 Task: Find connections with filter location Valença do Piauí with filter topic #Jobinterviewswith filter profile language English with filter current company Chemical Engineering Blog with filter school Dev Bhoomi Group of Institutions, Dehradun with filter industry Wood Product Manufacturing with filter service category Headshot Photography with filter keywords title Chief Robot Whisperer
Action: Mouse moved to (248, 339)
Screenshot: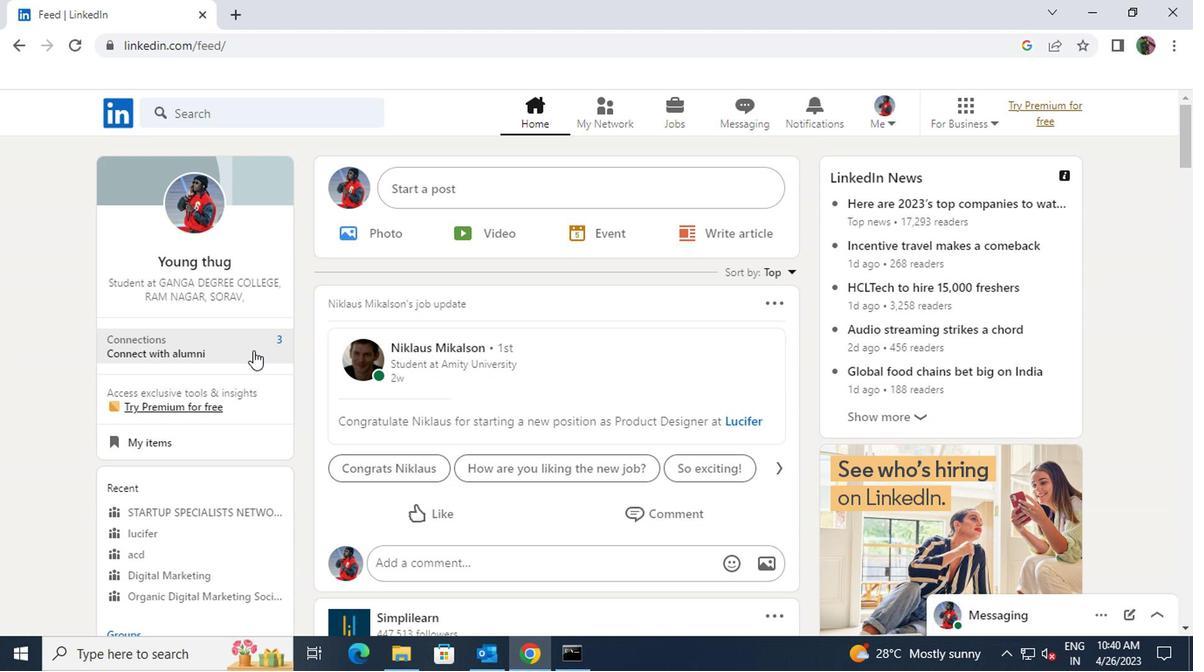 
Action: Mouse pressed left at (248, 339)
Screenshot: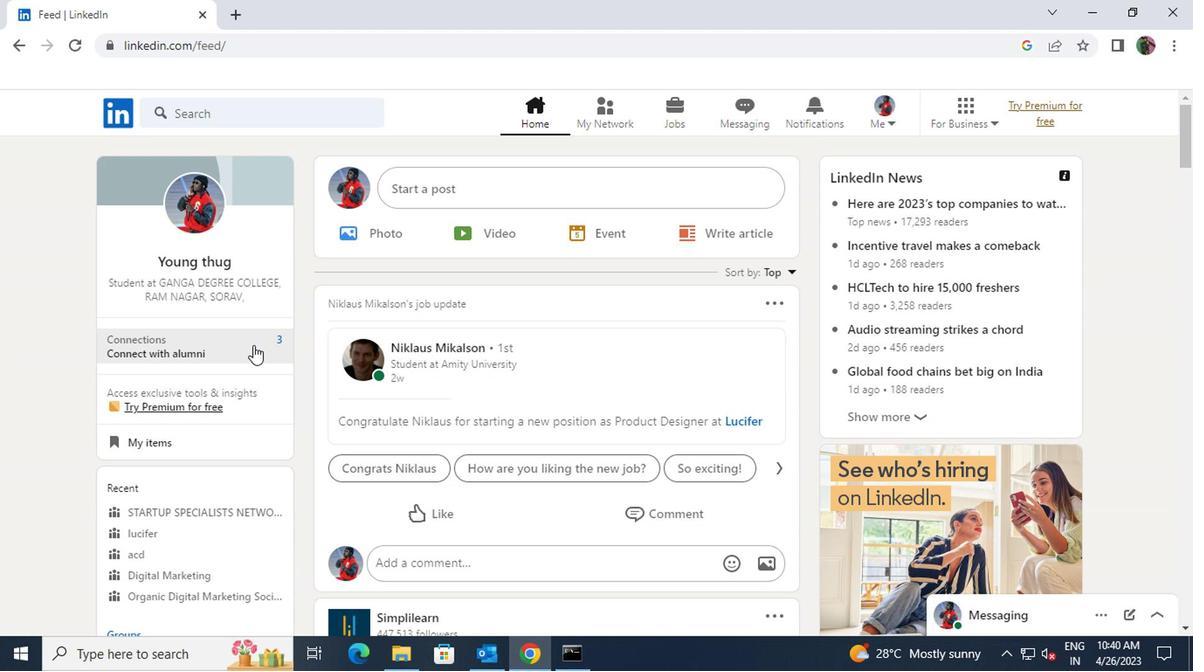 
Action: Mouse moved to (292, 214)
Screenshot: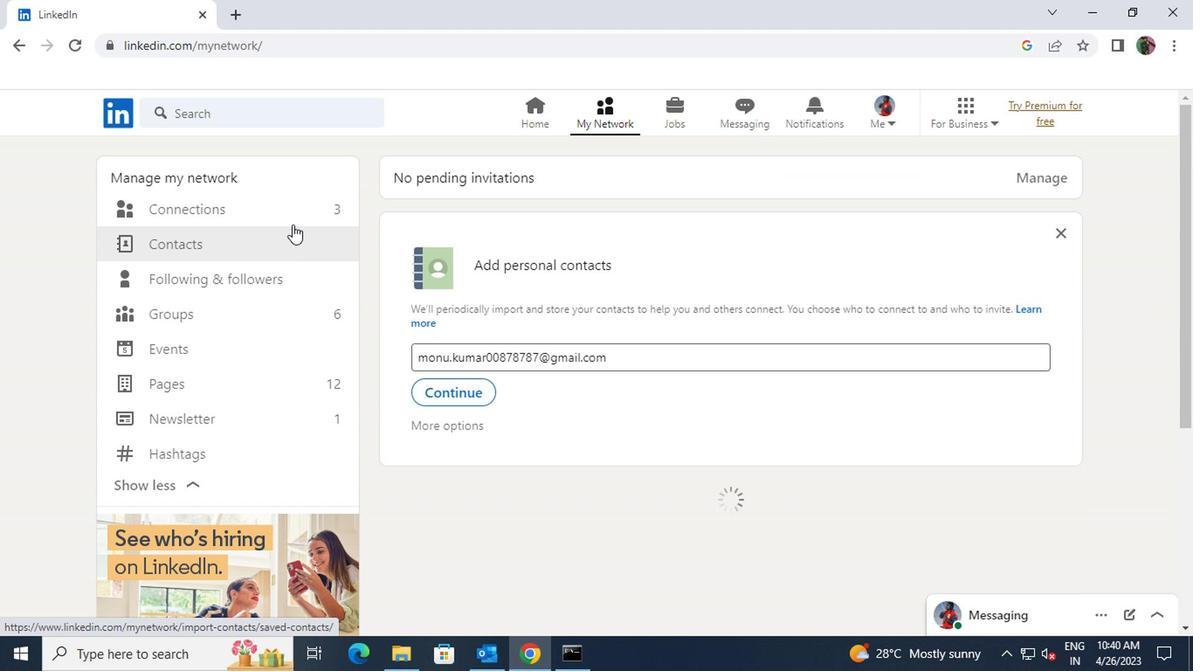 
Action: Mouse pressed left at (292, 214)
Screenshot: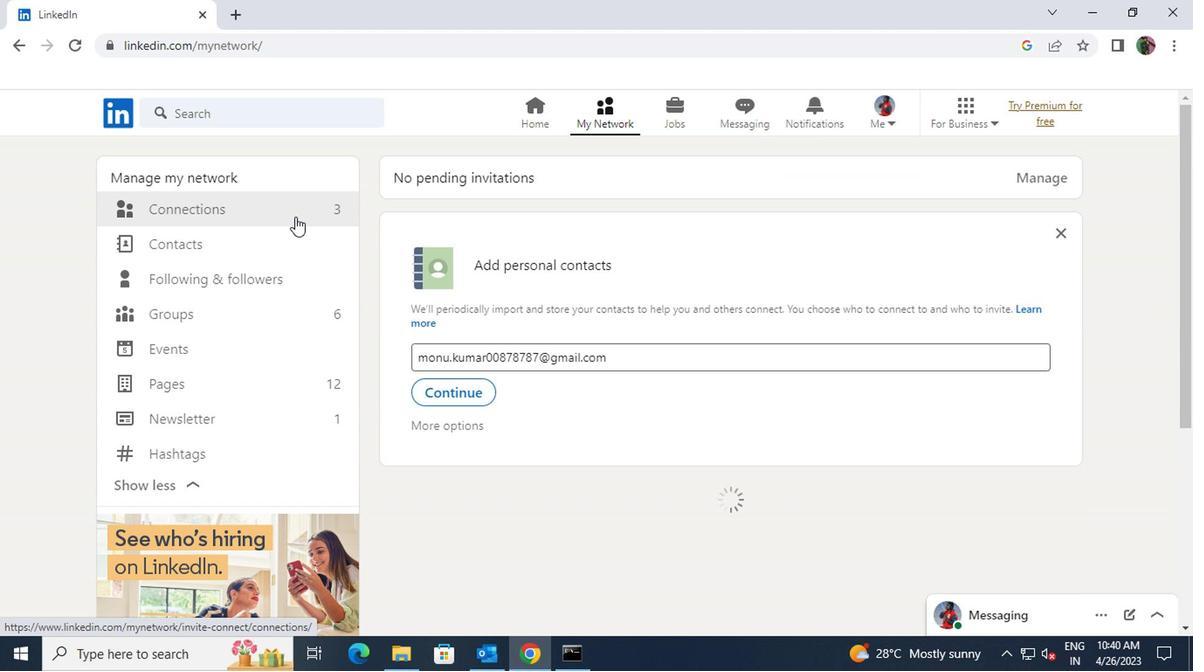 
Action: Mouse moved to (713, 215)
Screenshot: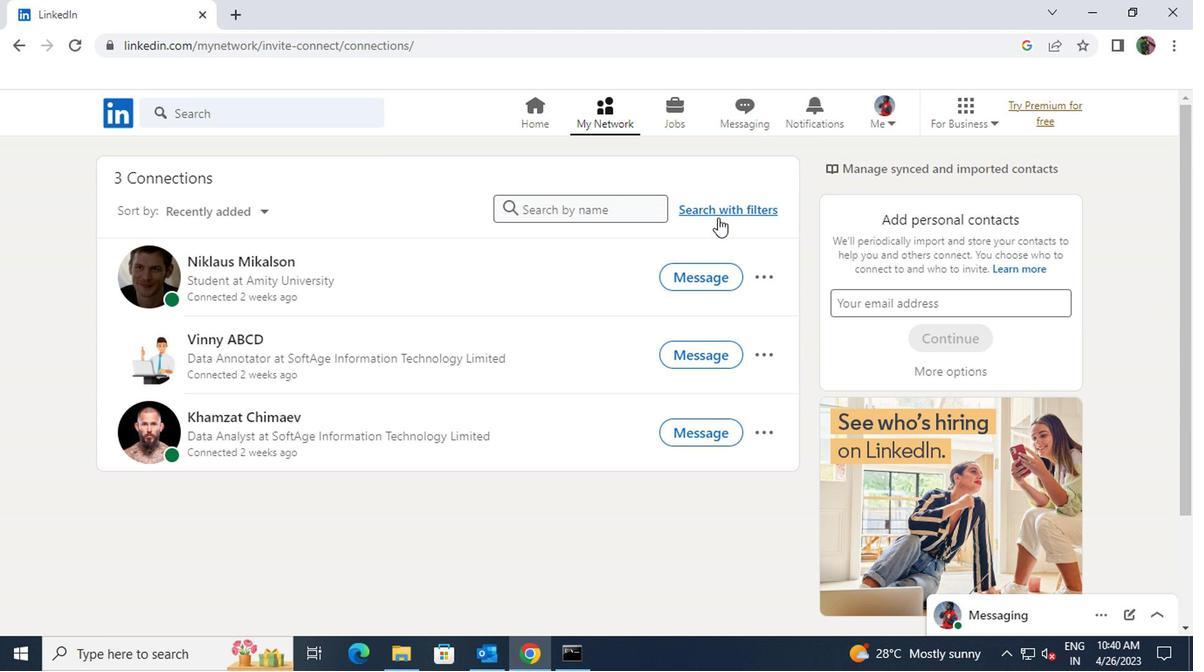 
Action: Mouse pressed left at (713, 215)
Screenshot: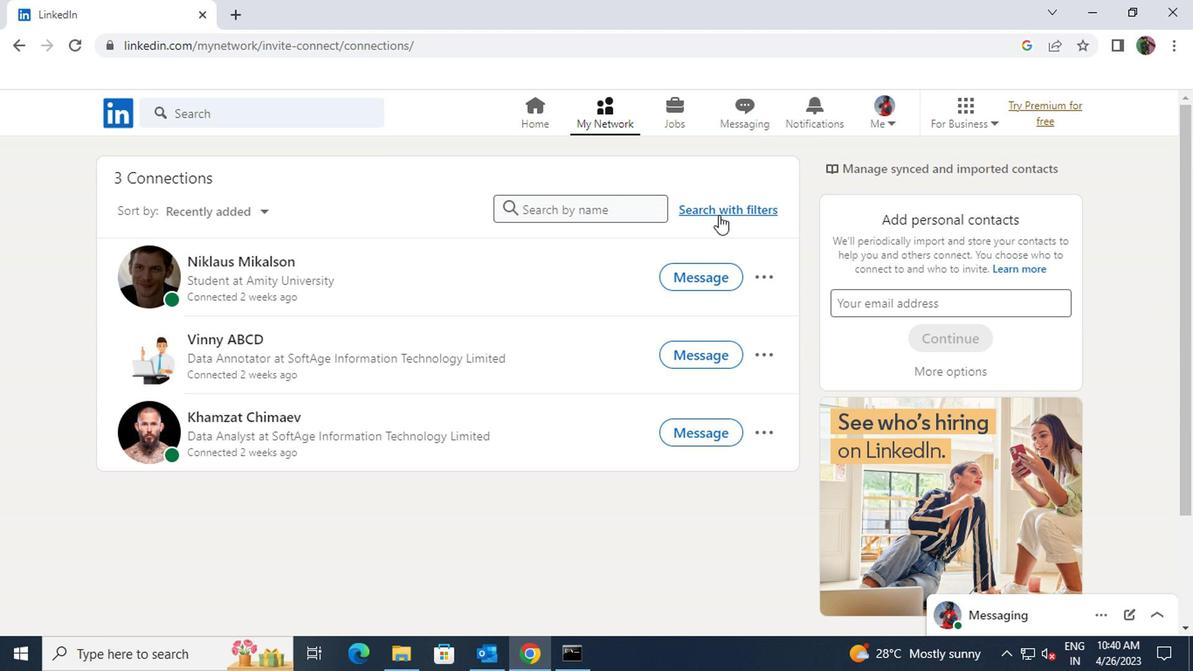 
Action: Mouse moved to (644, 167)
Screenshot: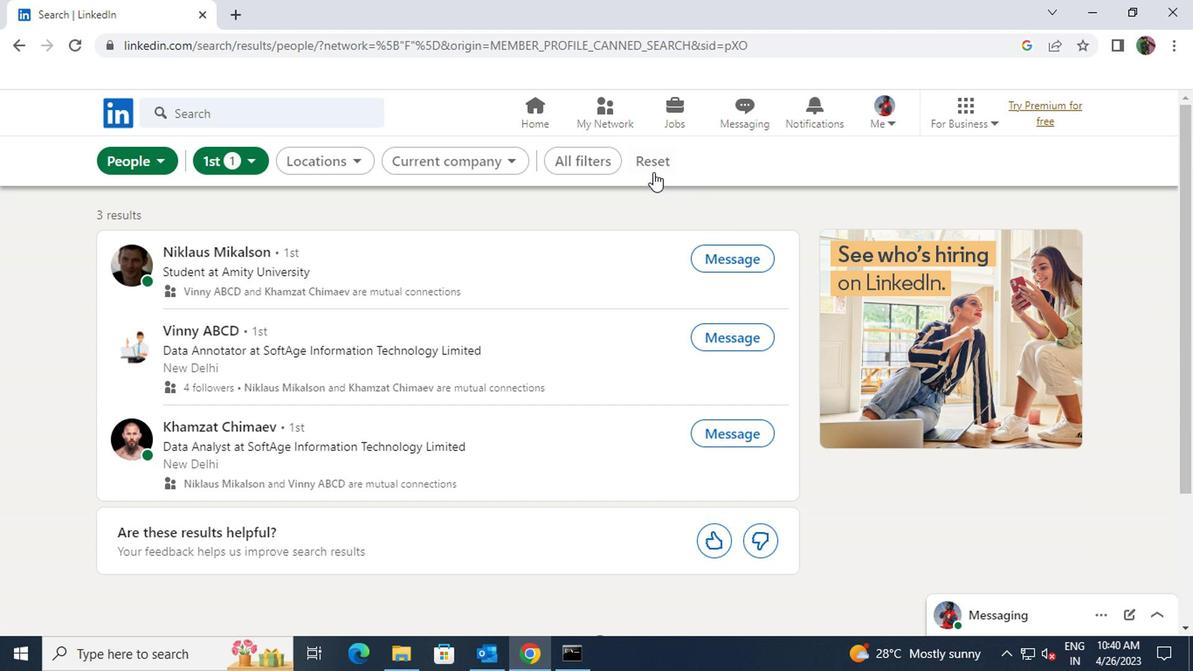 
Action: Mouse pressed left at (644, 167)
Screenshot: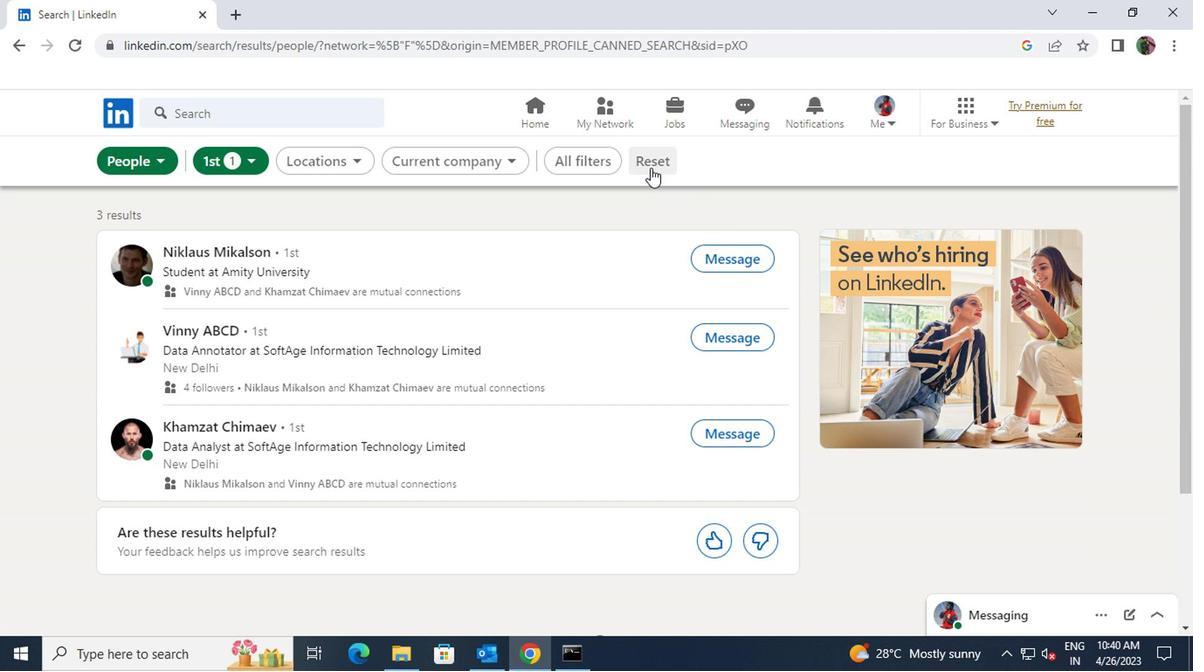 
Action: Mouse pressed left at (644, 167)
Screenshot: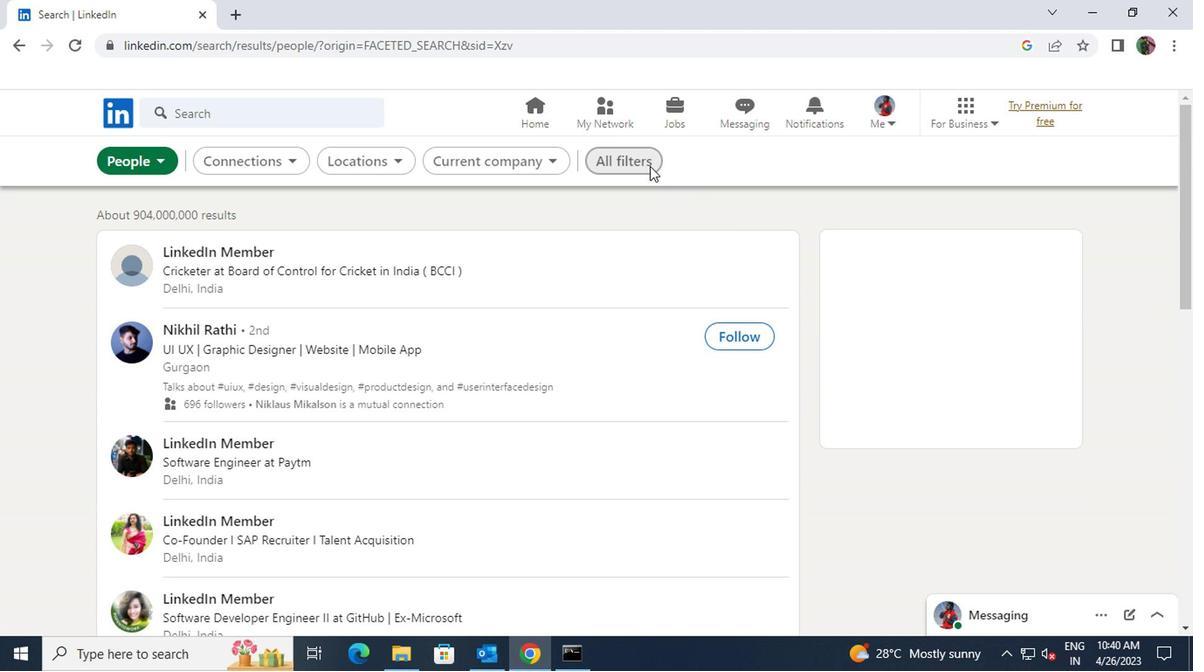 
Action: Mouse moved to (766, 333)
Screenshot: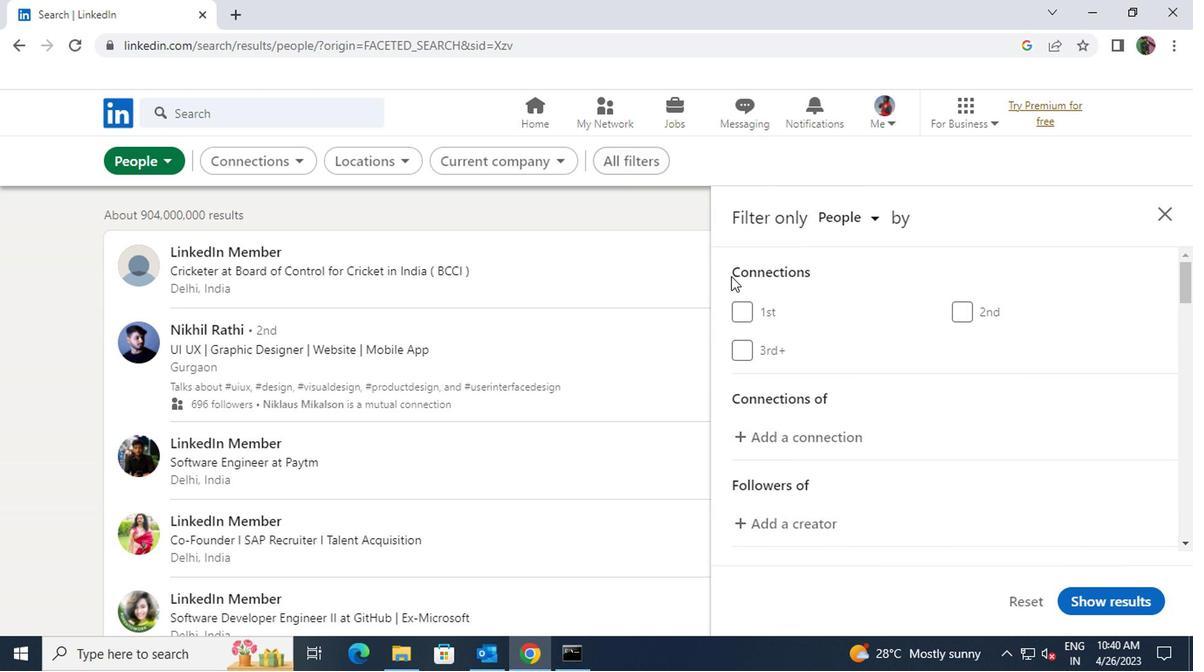 
Action: Mouse scrolled (766, 333) with delta (0, 0)
Screenshot: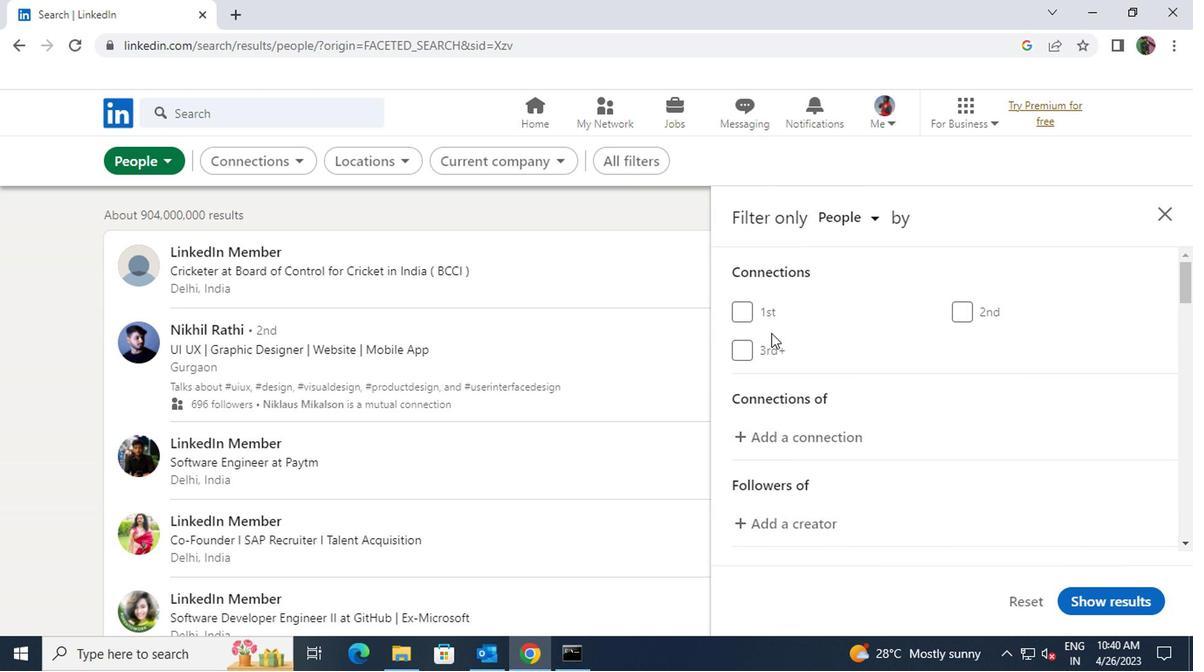 
Action: Mouse scrolled (766, 333) with delta (0, 0)
Screenshot: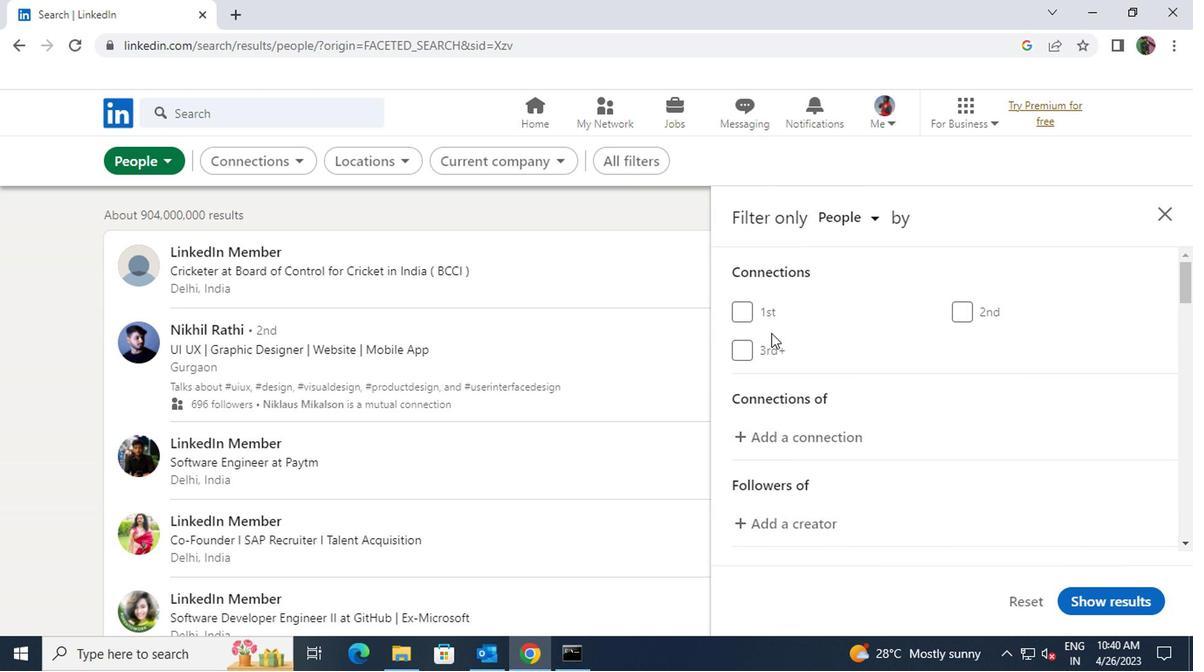 
Action: Mouse scrolled (766, 333) with delta (0, 0)
Screenshot: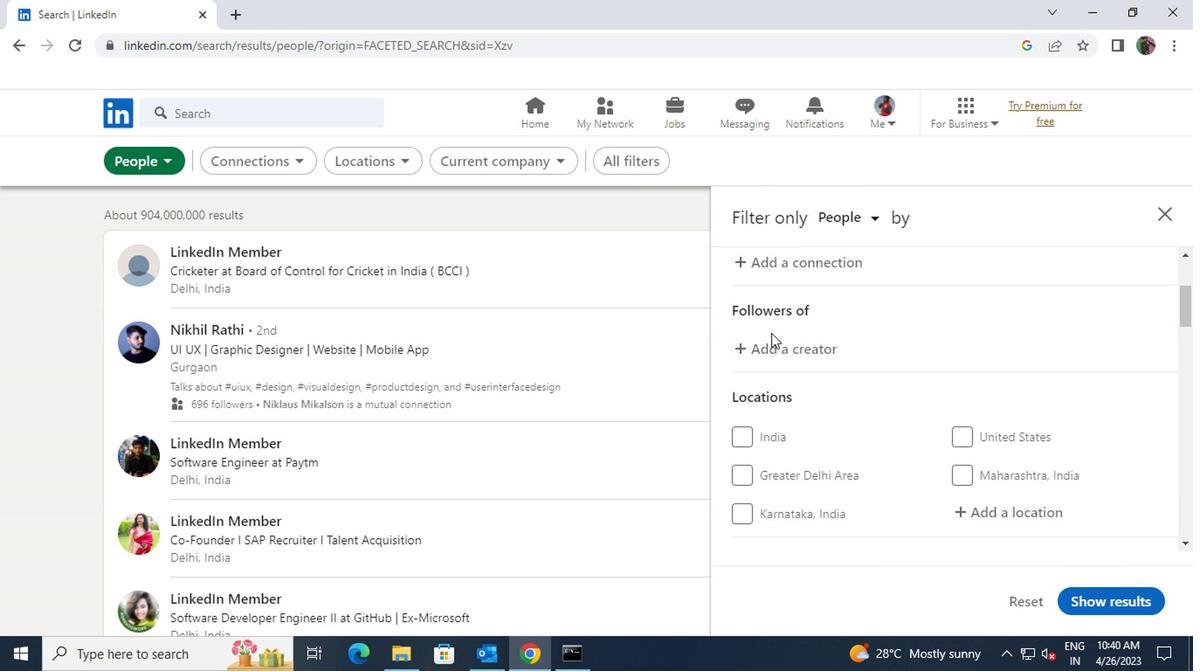 
Action: Mouse scrolled (766, 333) with delta (0, 0)
Screenshot: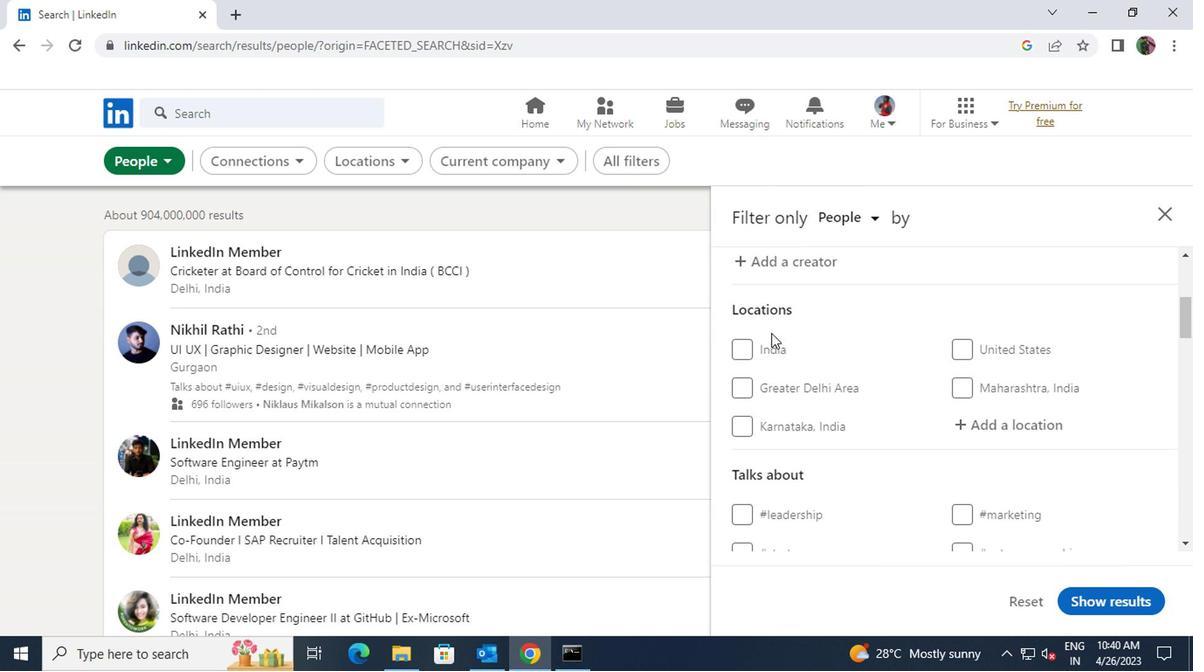 
Action: Mouse moved to (984, 338)
Screenshot: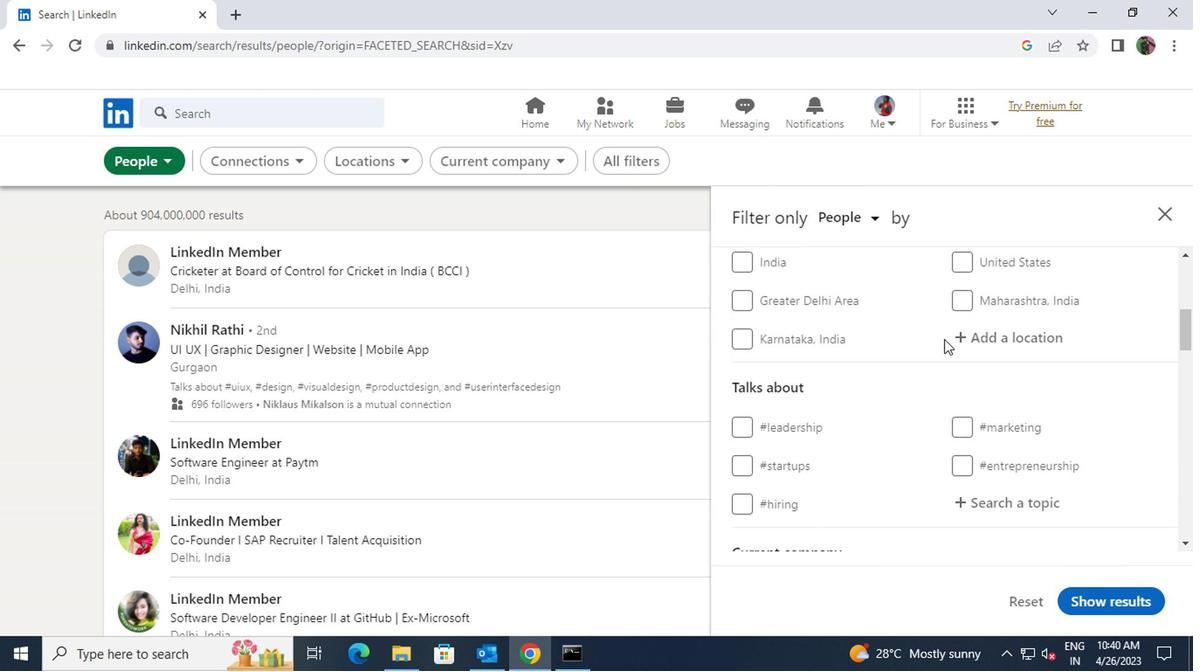 
Action: Mouse pressed left at (984, 338)
Screenshot: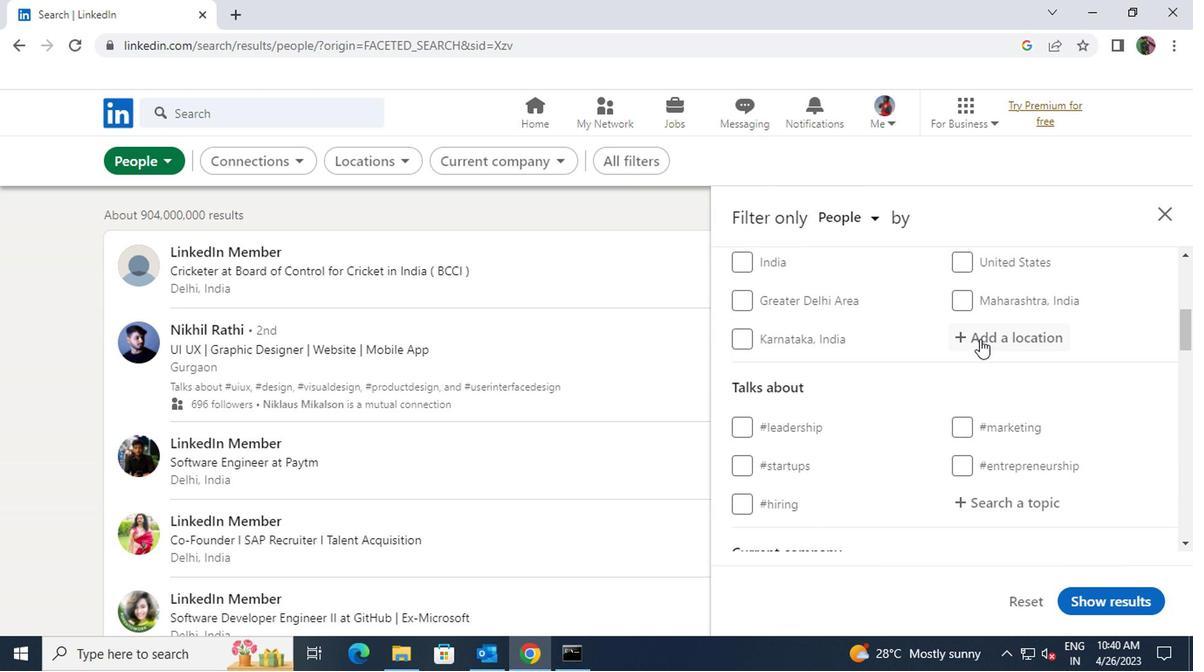 
Action: Mouse moved to (984, 337)
Screenshot: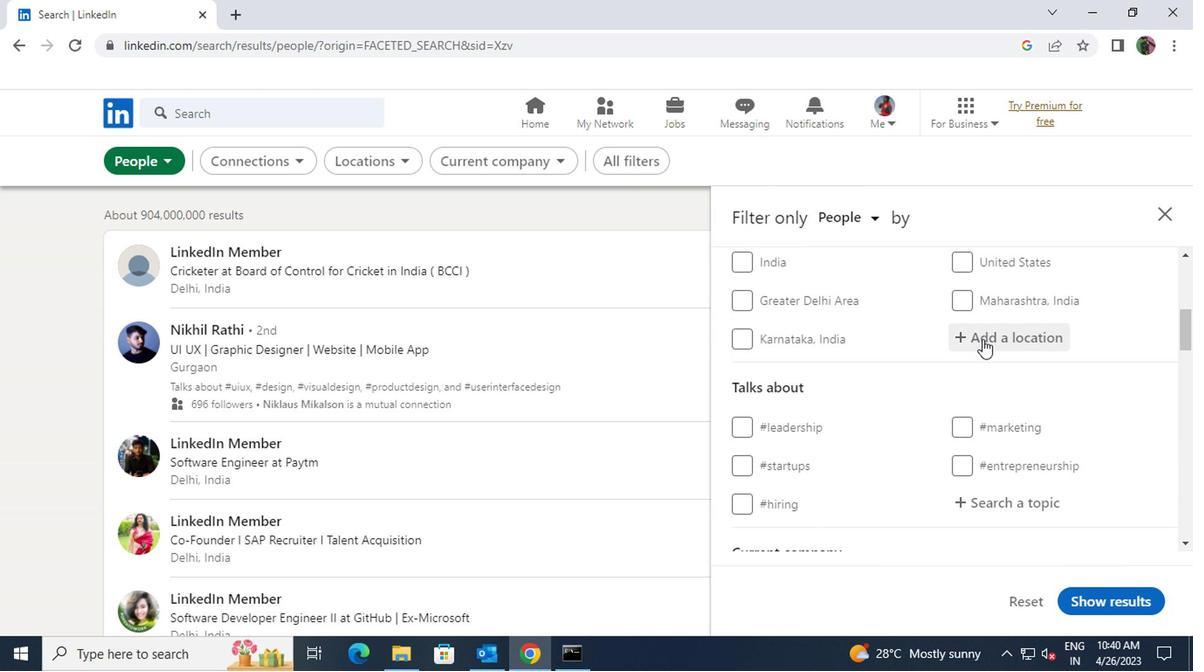 
Action: Key pressed <Key.shift>VALENCA<Key.space>DO
Screenshot: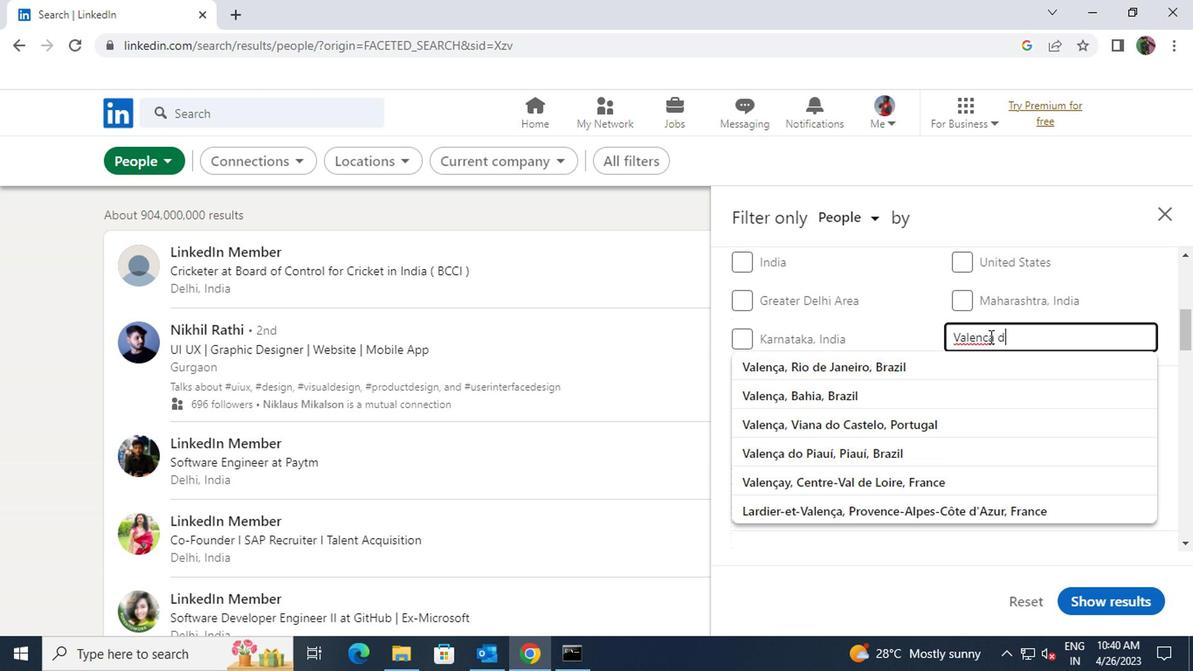 
Action: Mouse moved to (931, 390)
Screenshot: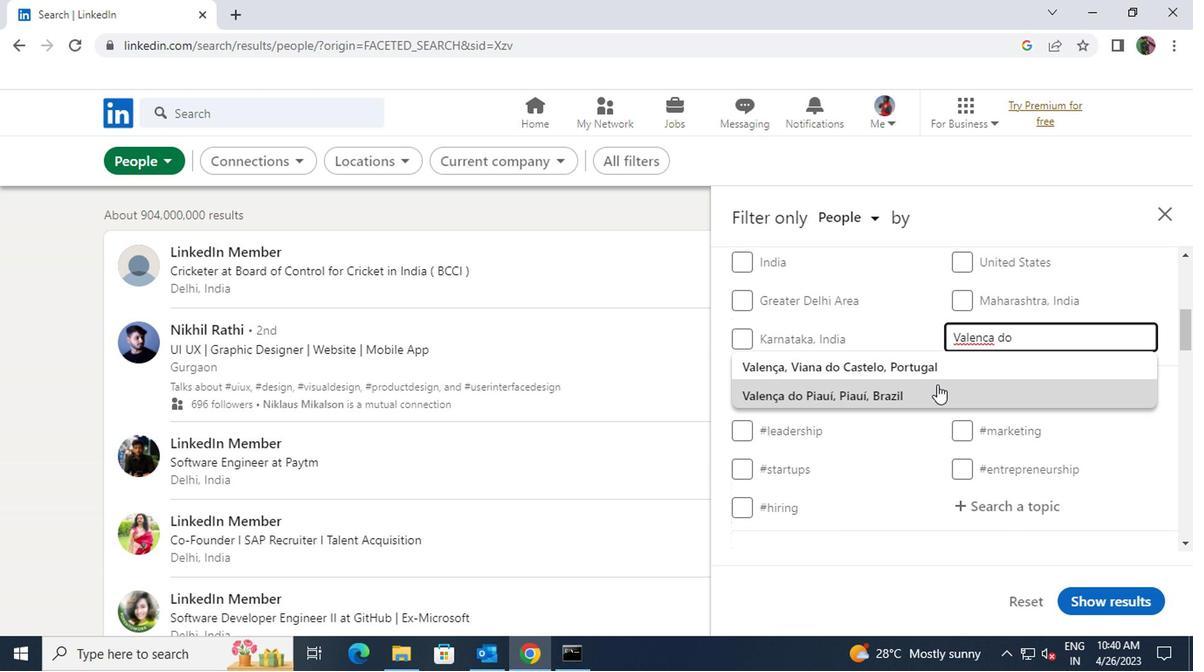 
Action: Mouse pressed left at (931, 390)
Screenshot: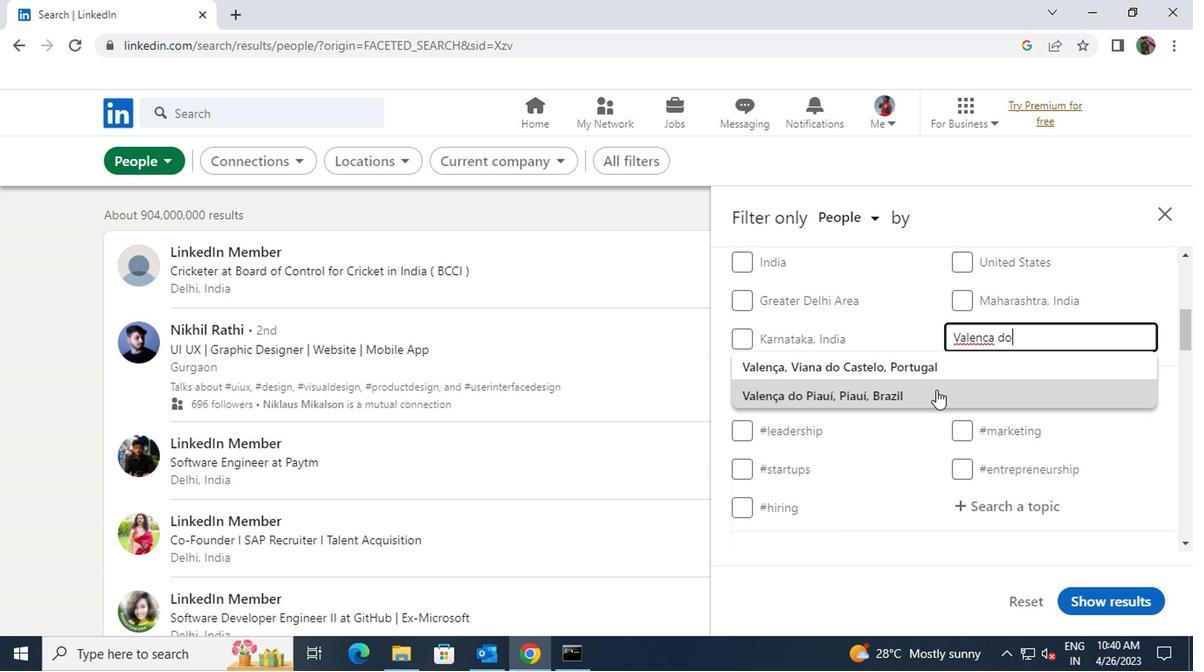 
Action: Mouse scrolled (931, 389) with delta (0, 0)
Screenshot: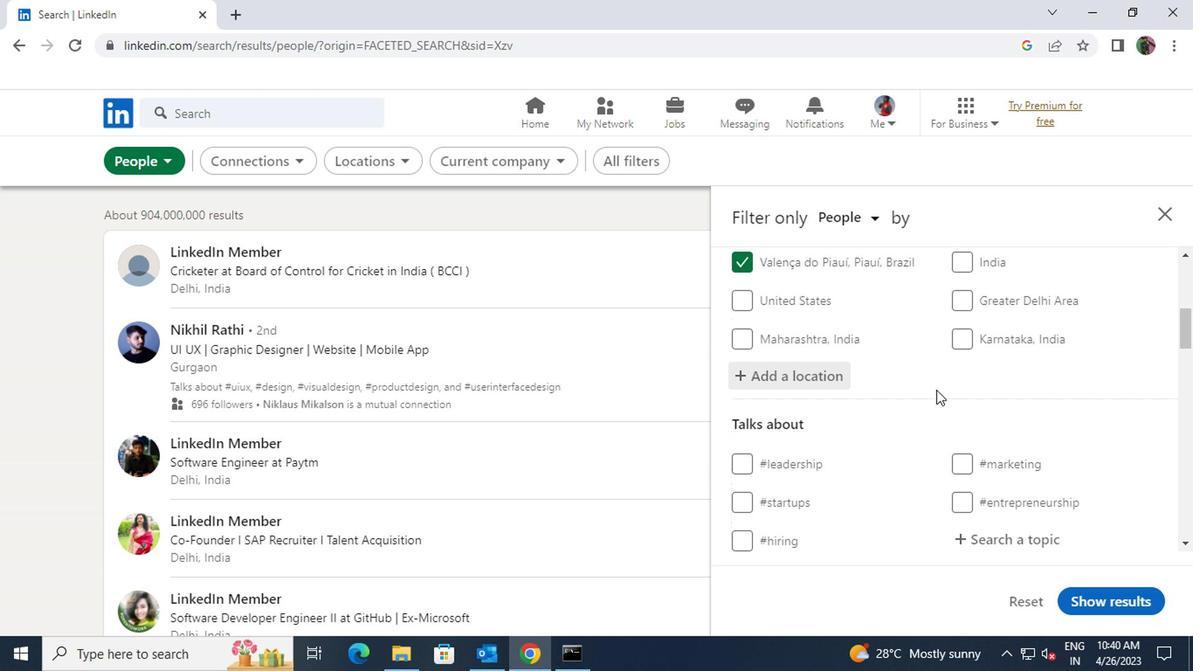 
Action: Mouse scrolled (931, 389) with delta (0, 0)
Screenshot: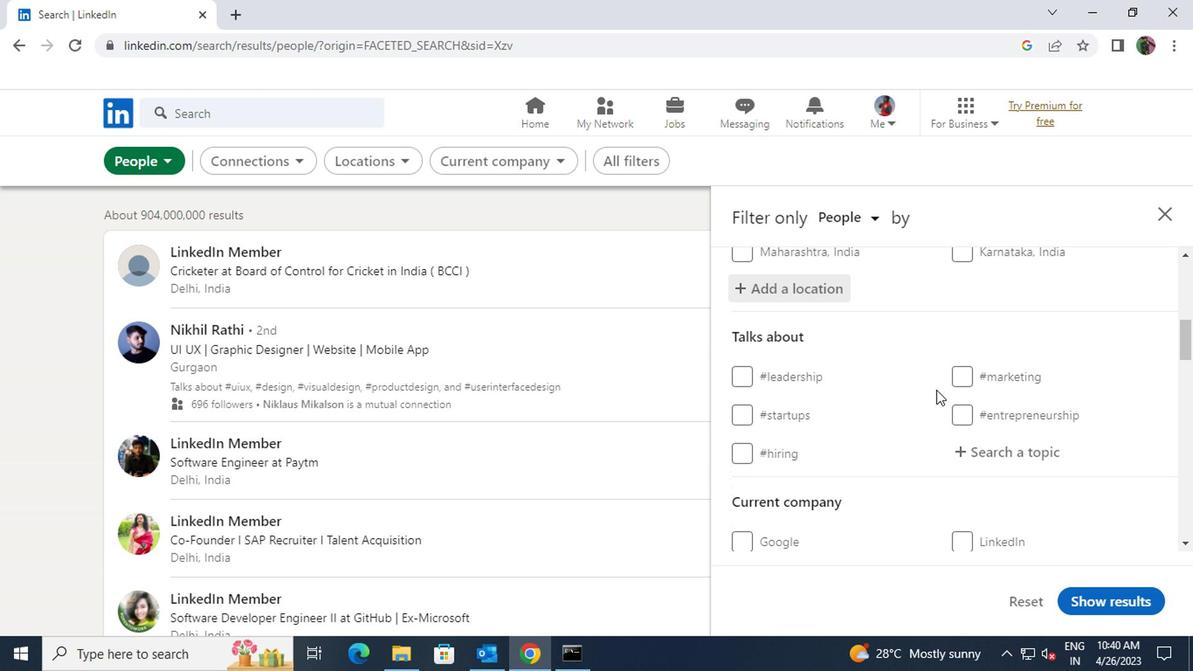 
Action: Mouse moved to (971, 364)
Screenshot: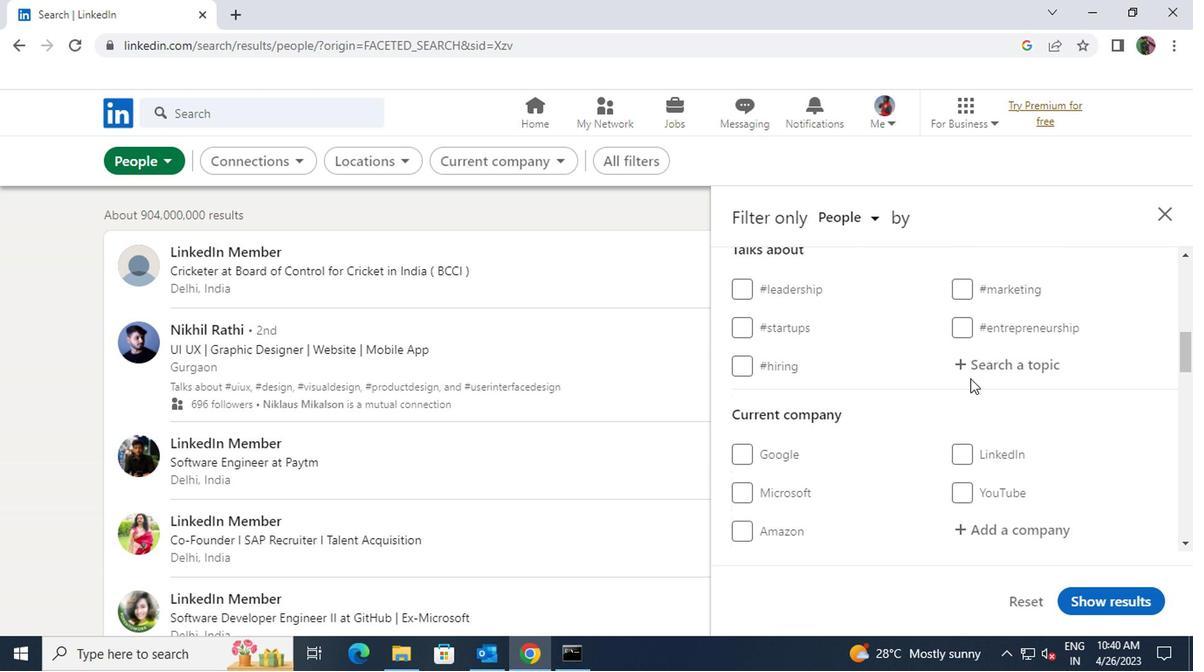 
Action: Mouse pressed left at (971, 364)
Screenshot: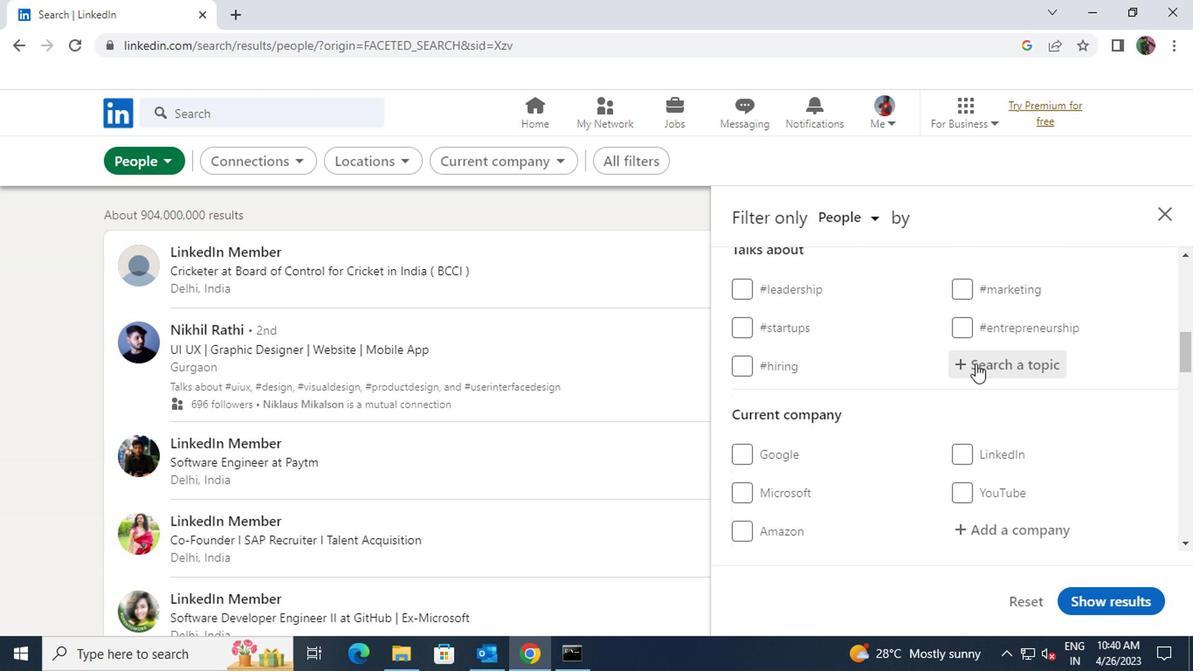
Action: Mouse moved to (971, 363)
Screenshot: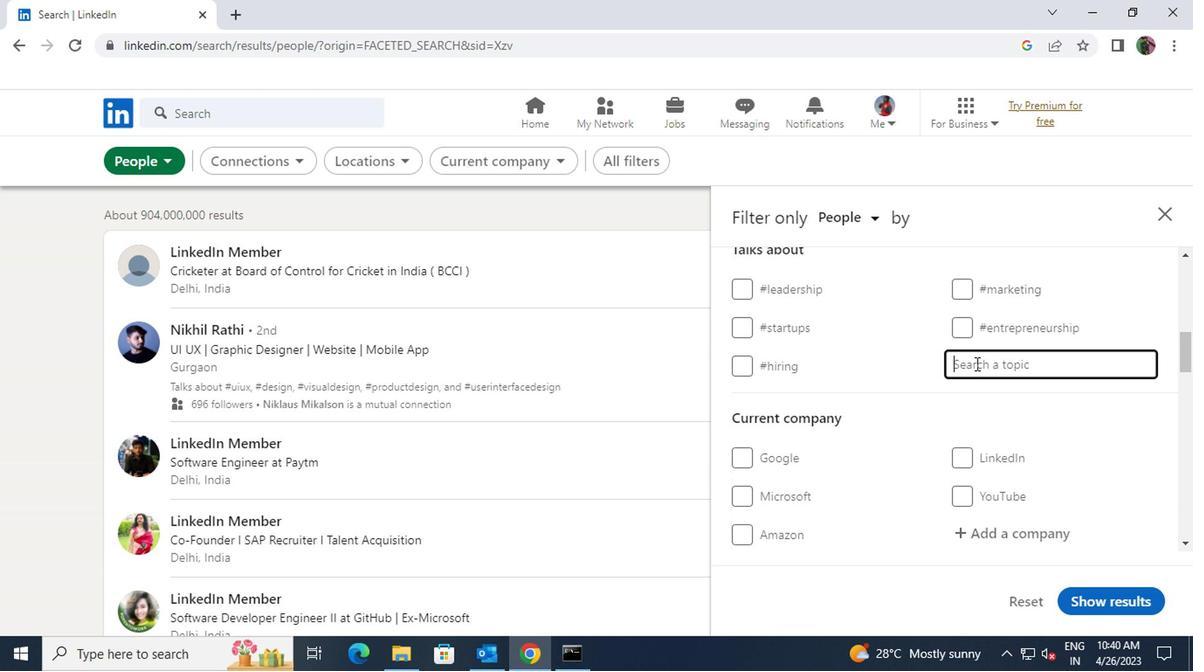 
Action: Key pressed <Key.shift>#<Key.shift>JOBSINTERVIEWSWITH
Screenshot: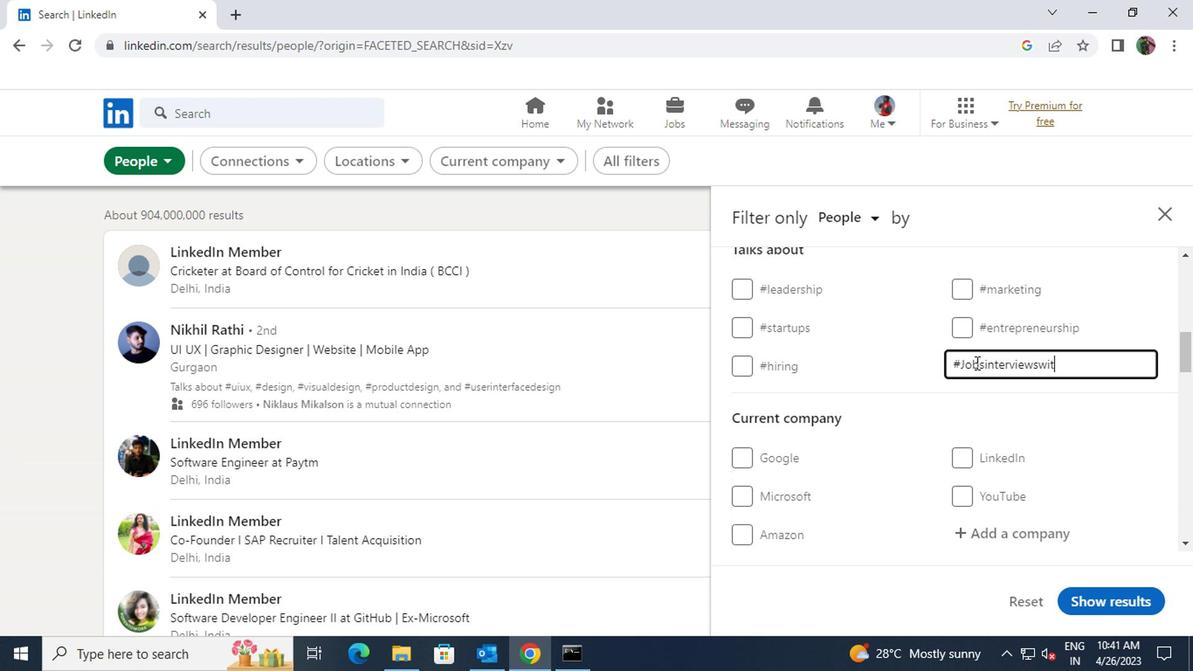 
Action: Mouse moved to (937, 410)
Screenshot: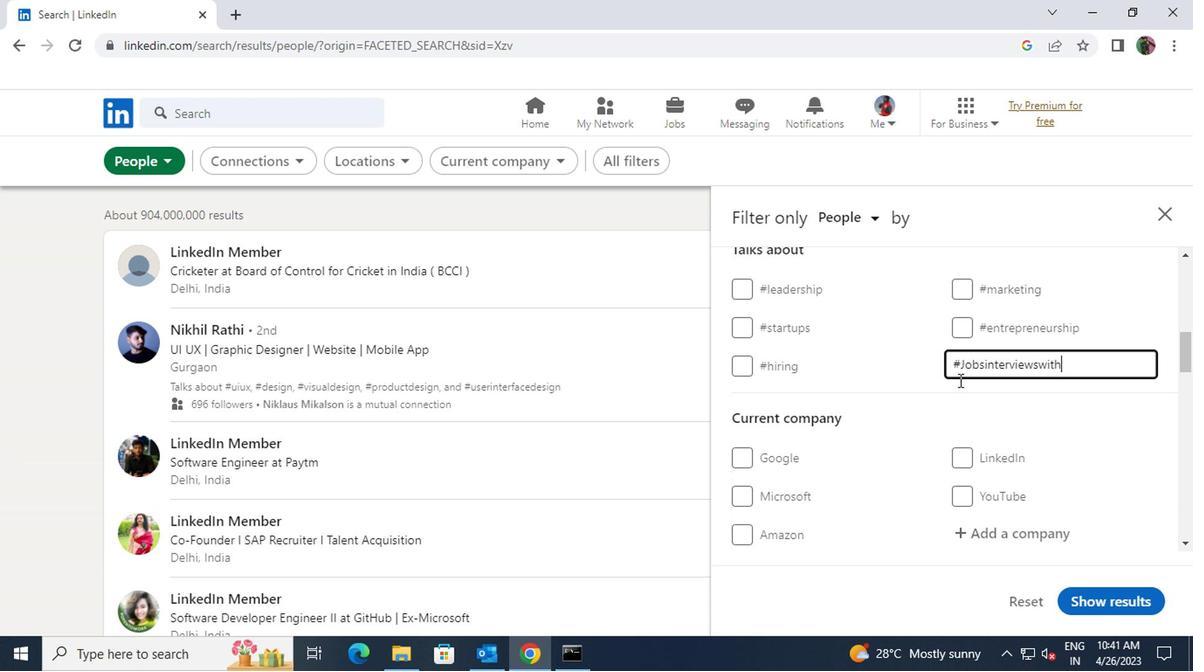 
Action: Mouse scrolled (937, 409) with delta (0, 0)
Screenshot: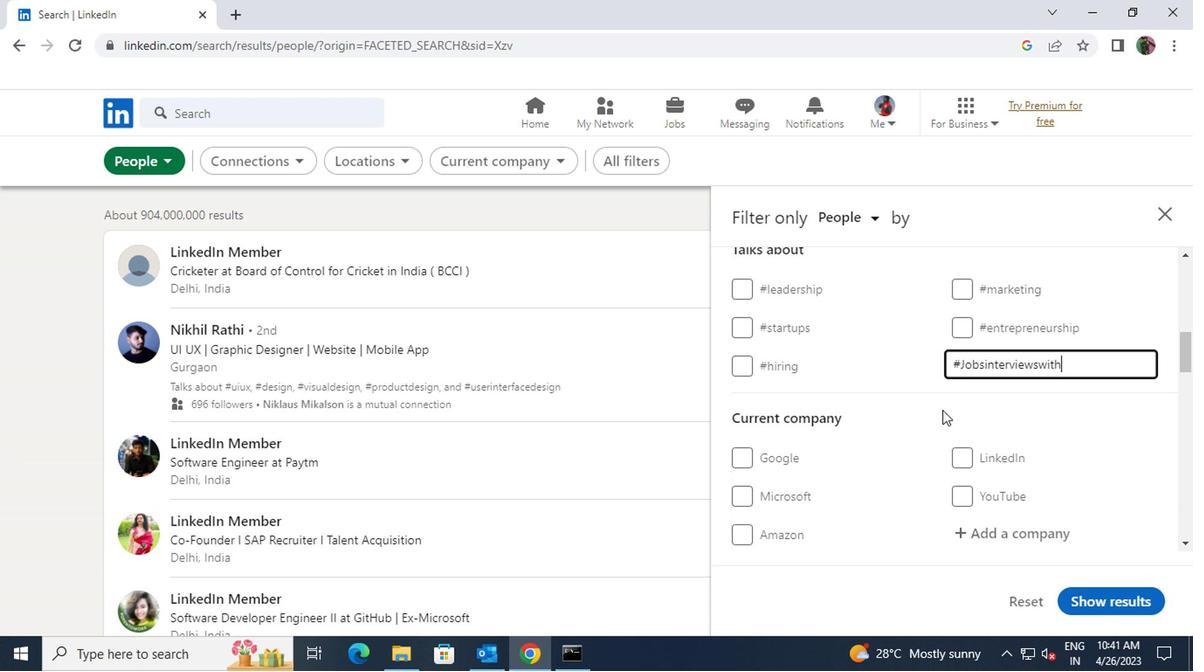 
Action: Mouse scrolled (937, 409) with delta (0, 0)
Screenshot: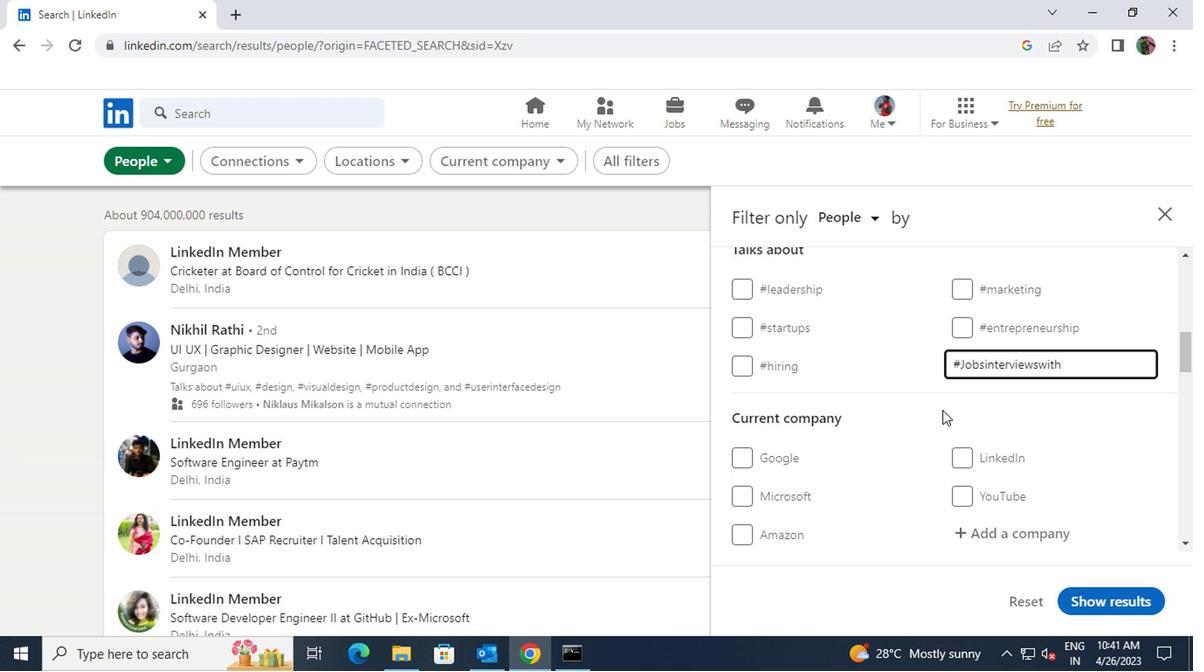 
Action: Mouse moved to (976, 361)
Screenshot: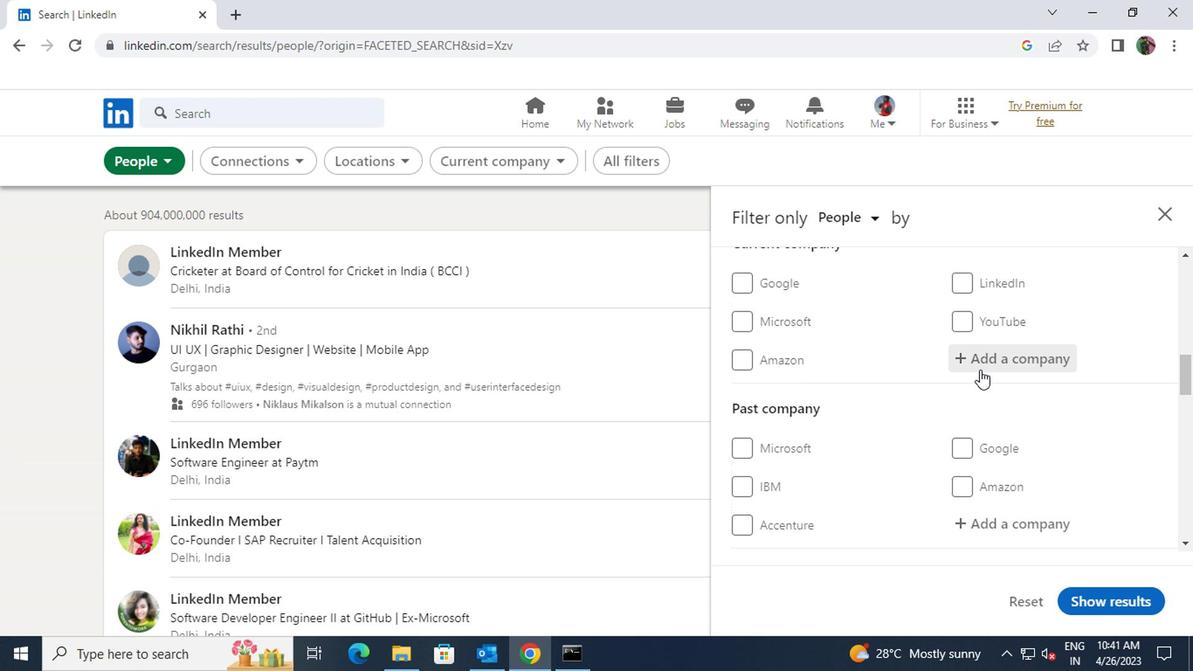 
Action: Mouse pressed left at (976, 361)
Screenshot: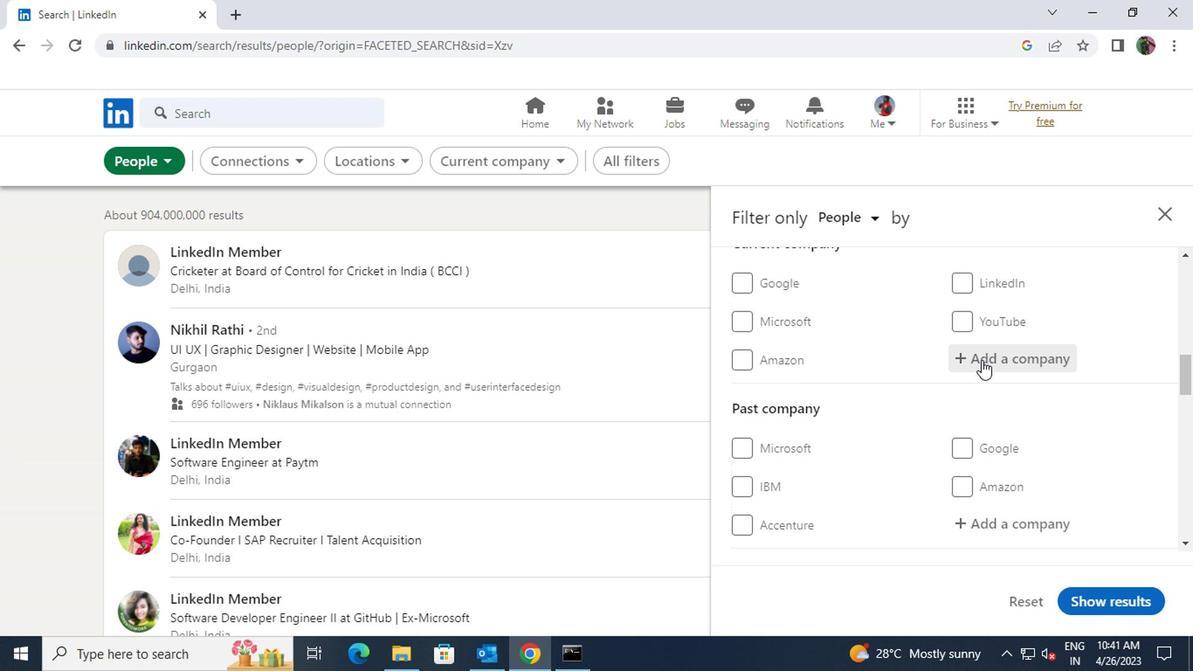 
Action: Key pressed <Key.shift>CHEMICAL<Key.space>EN
Screenshot: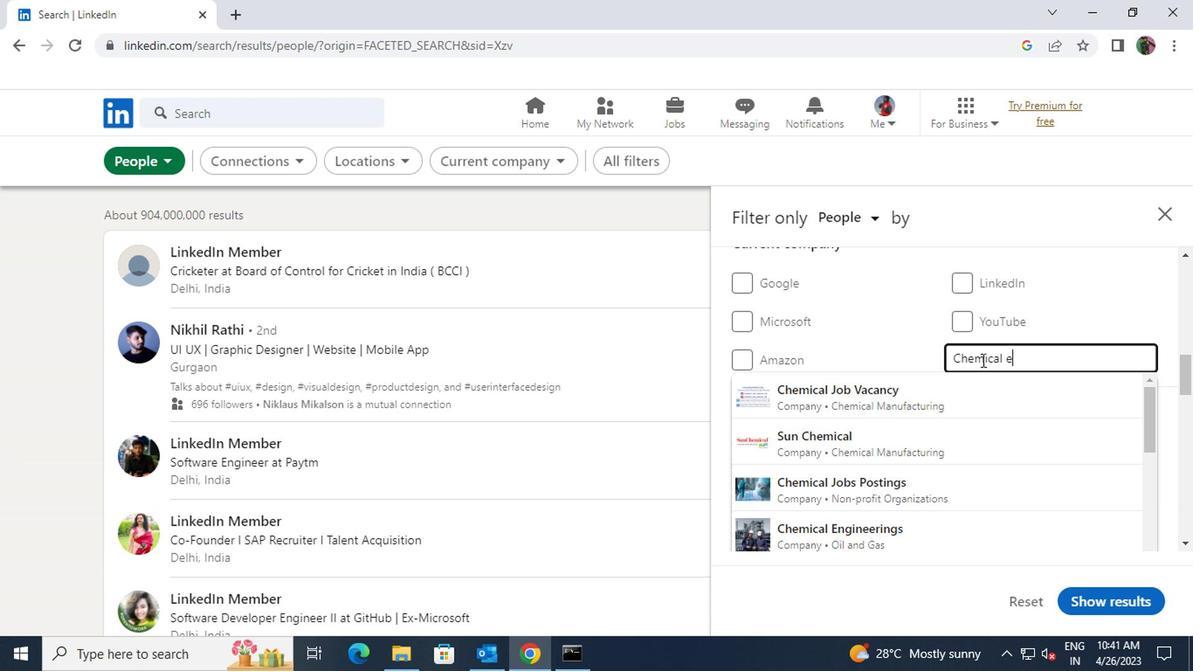 
Action: Mouse moved to (937, 398)
Screenshot: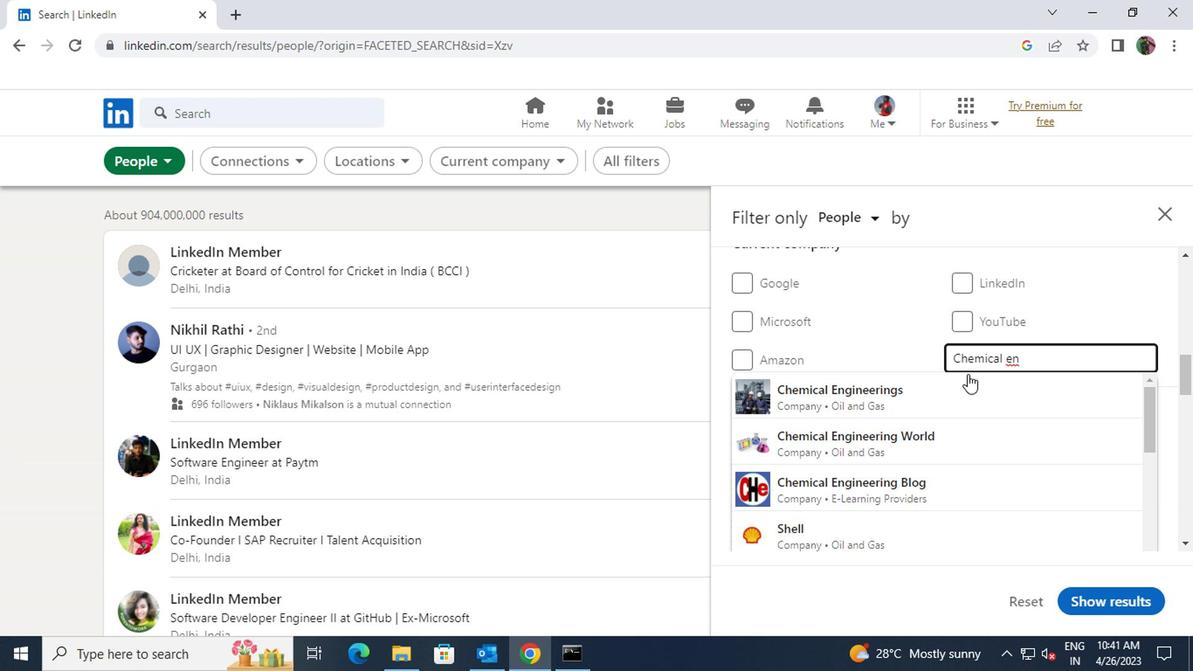 
Action: Mouse pressed left at (937, 398)
Screenshot: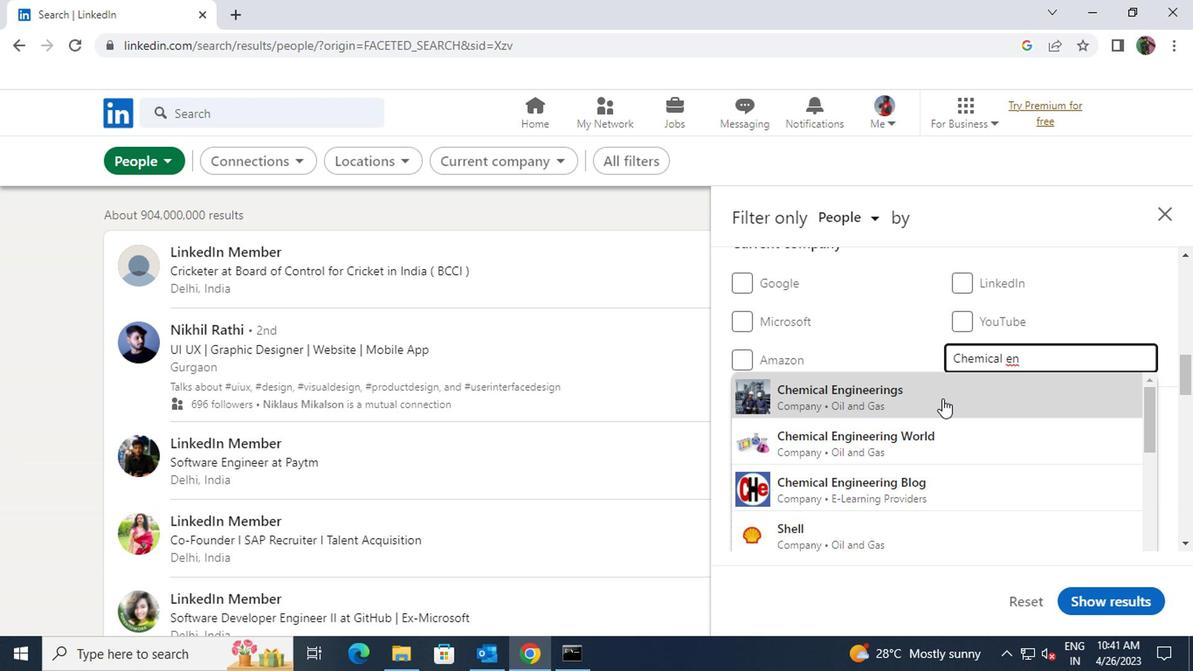
Action: Mouse scrolled (937, 398) with delta (0, 0)
Screenshot: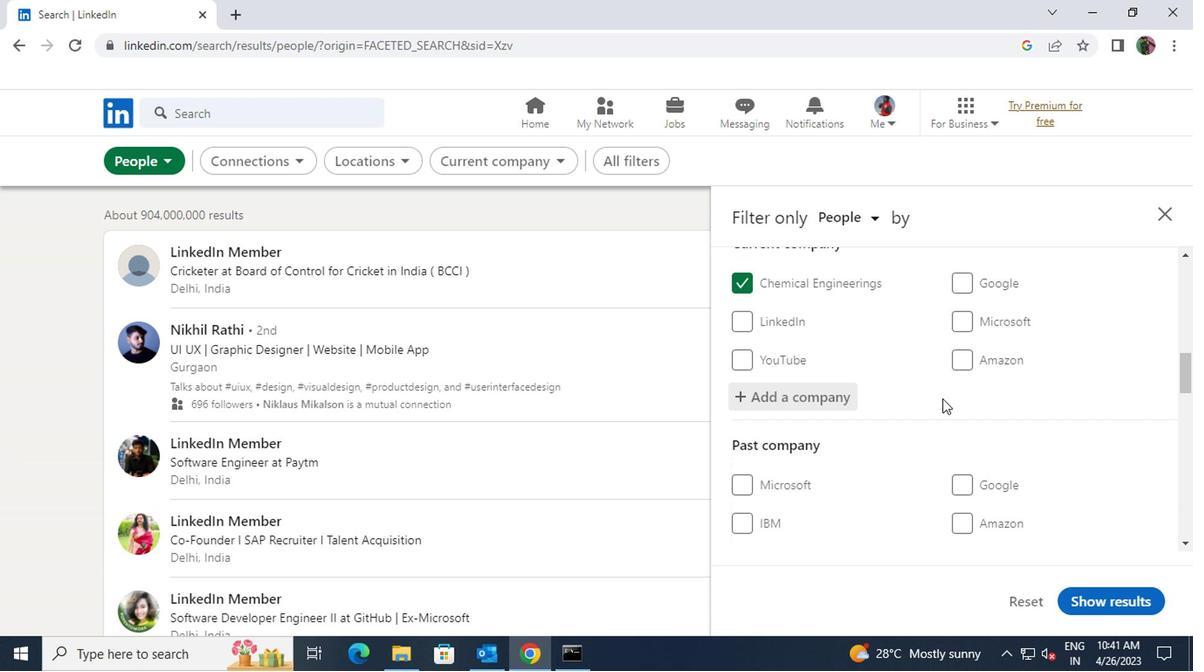 
Action: Mouse scrolled (937, 398) with delta (0, 0)
Screenshot: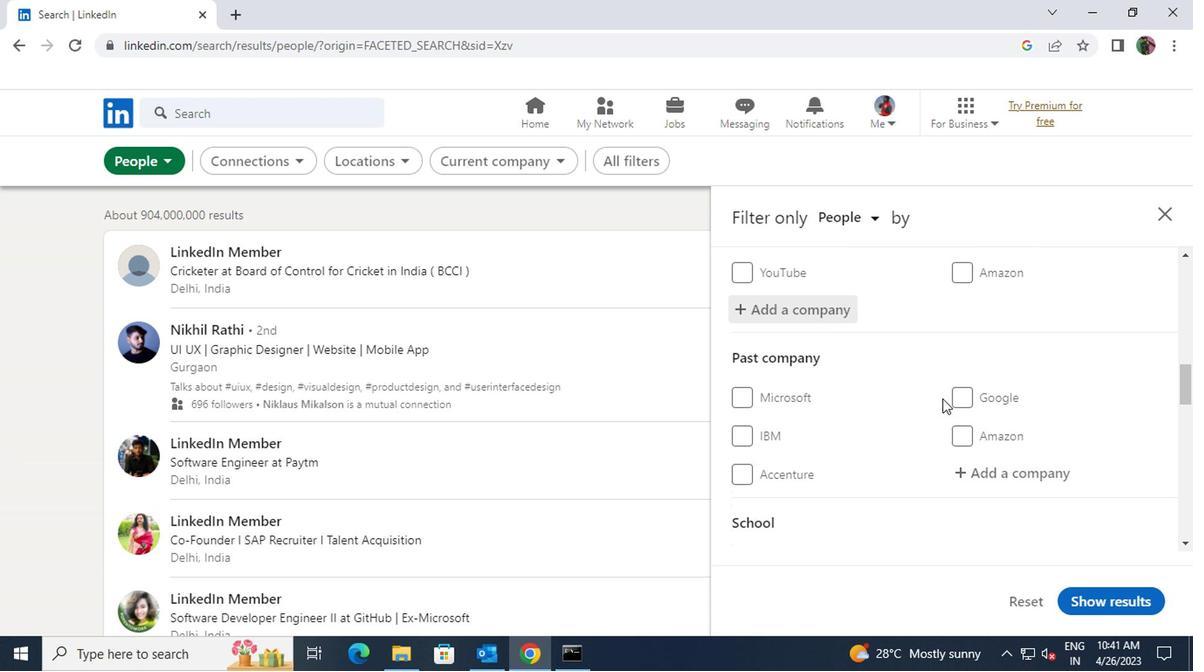 
Action: Mouse scrolled (937, 398) with delta (0, 0)
Screenshot: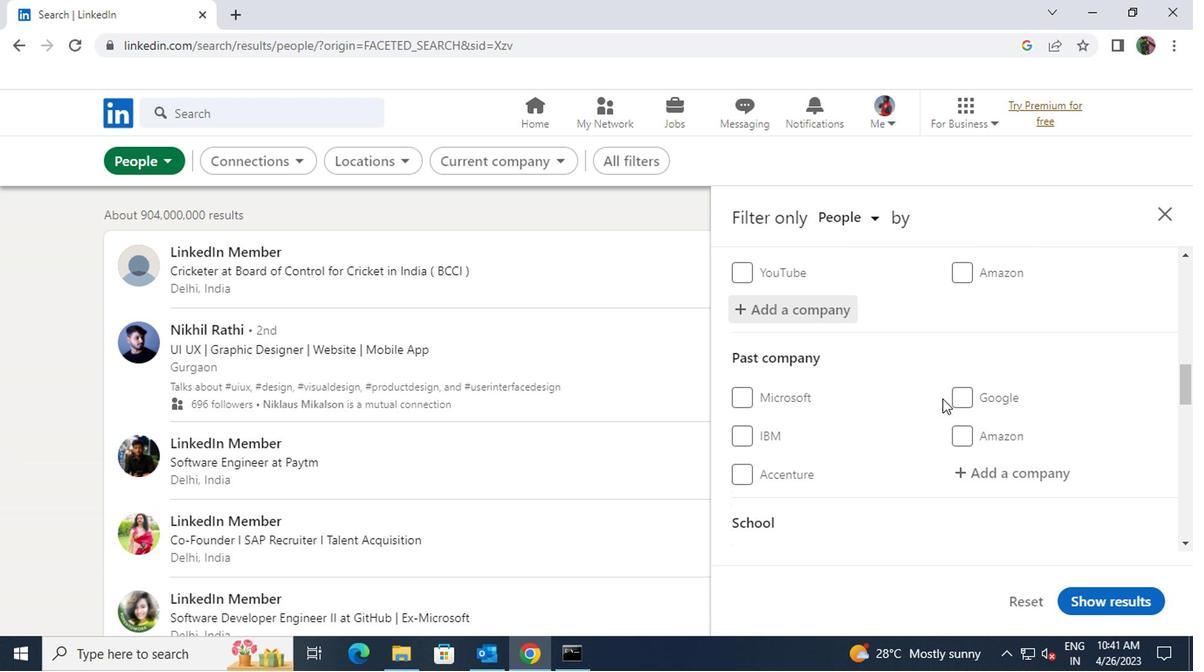 
Action: Mouse scrolled (937, 398) with delta (0, 0)
Screenshot: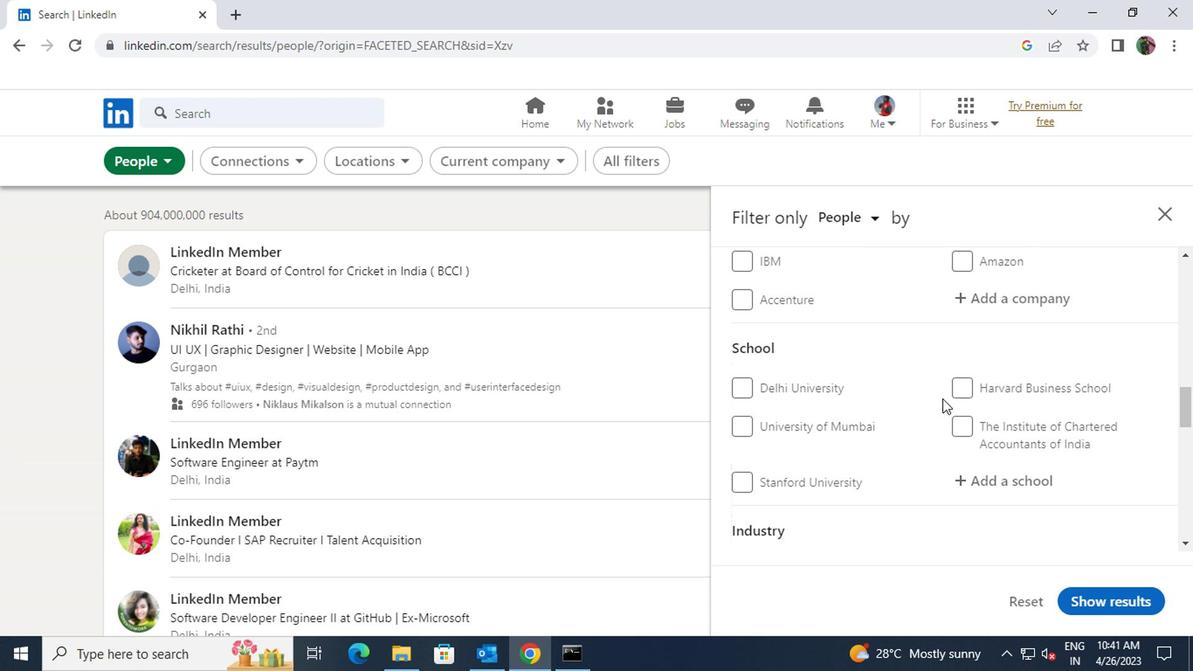 
Action: Mouse moved to (950, 393)
Screenshot: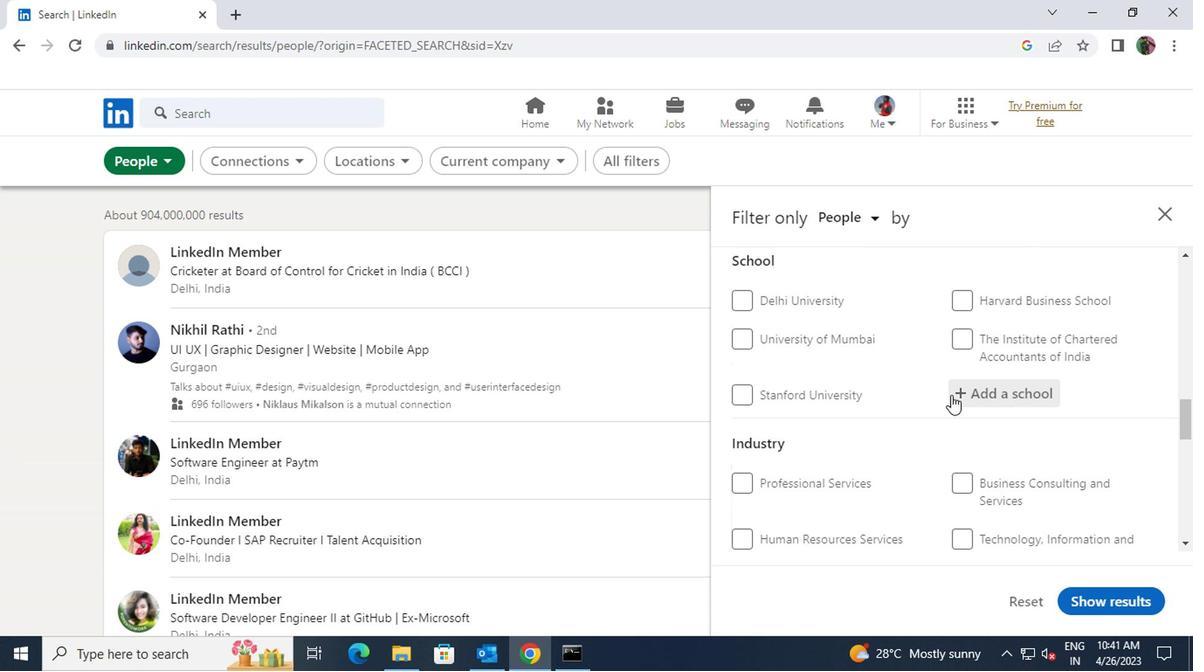 
Action: Mouse pressed left at (950, 393)
Screenshot: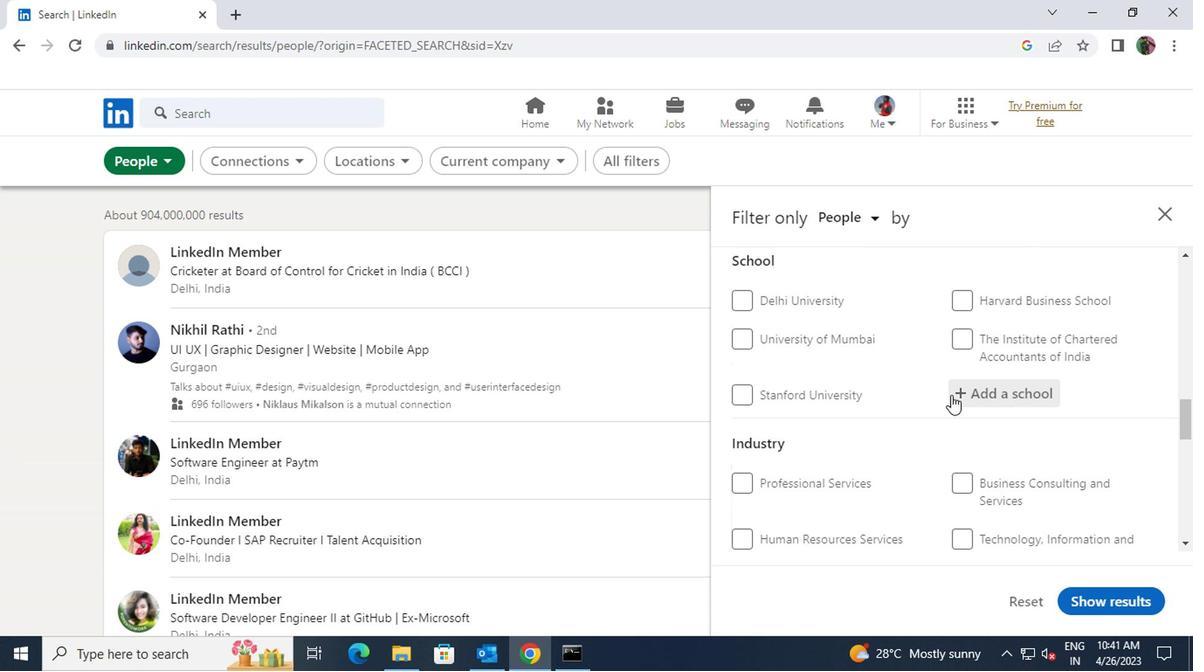 
Action: Key pressed <Key.shift>DEV<Key.space>BHOOMI
Screenshot: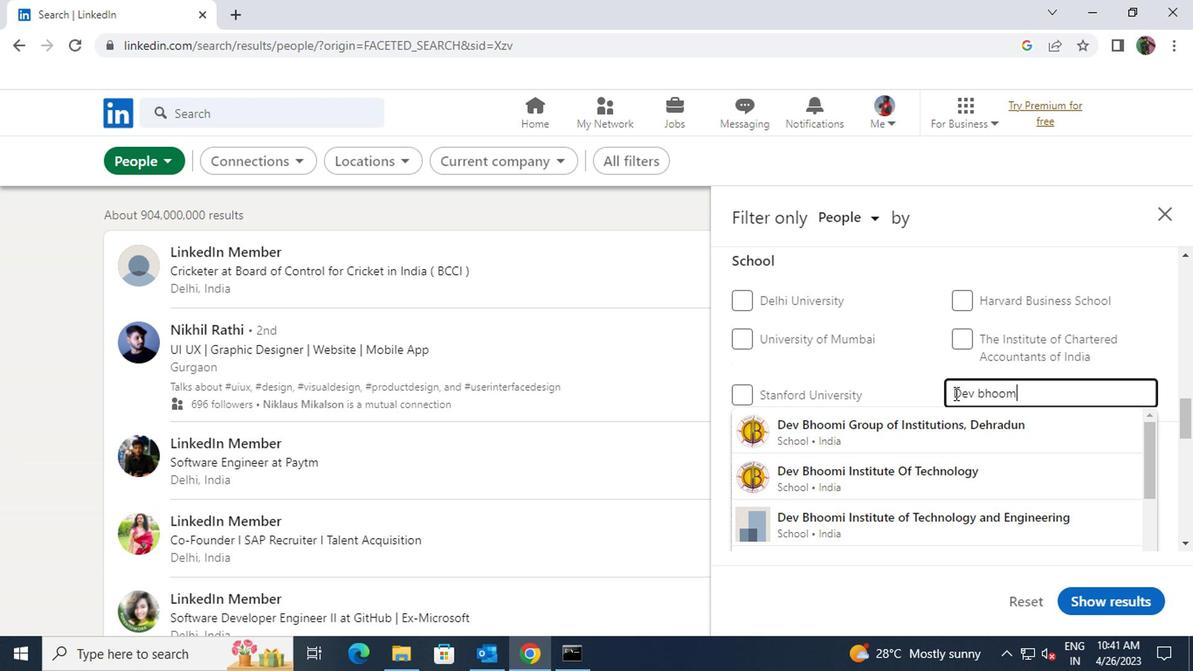 
Action: Mouse moved to (935, 418)
Screenshot: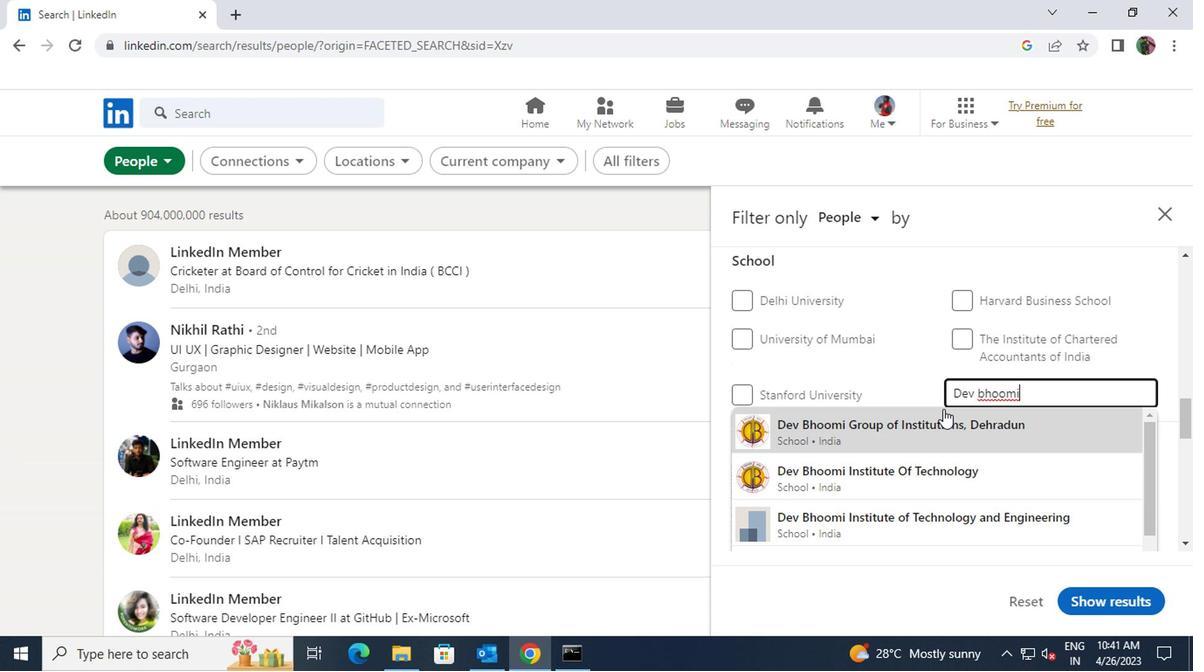 
Action: Mouse pressed left at (935, 418)
Screenshot: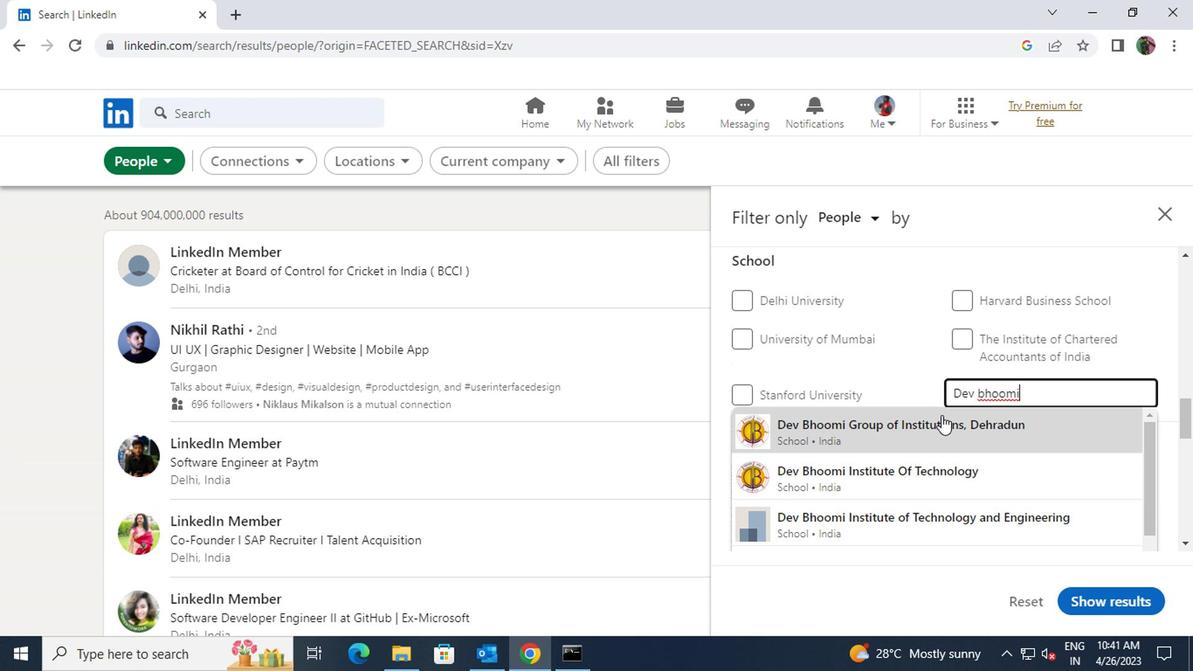
Action: Mouse scrolled (935, 418) with delta (0, 0)
Screenshot: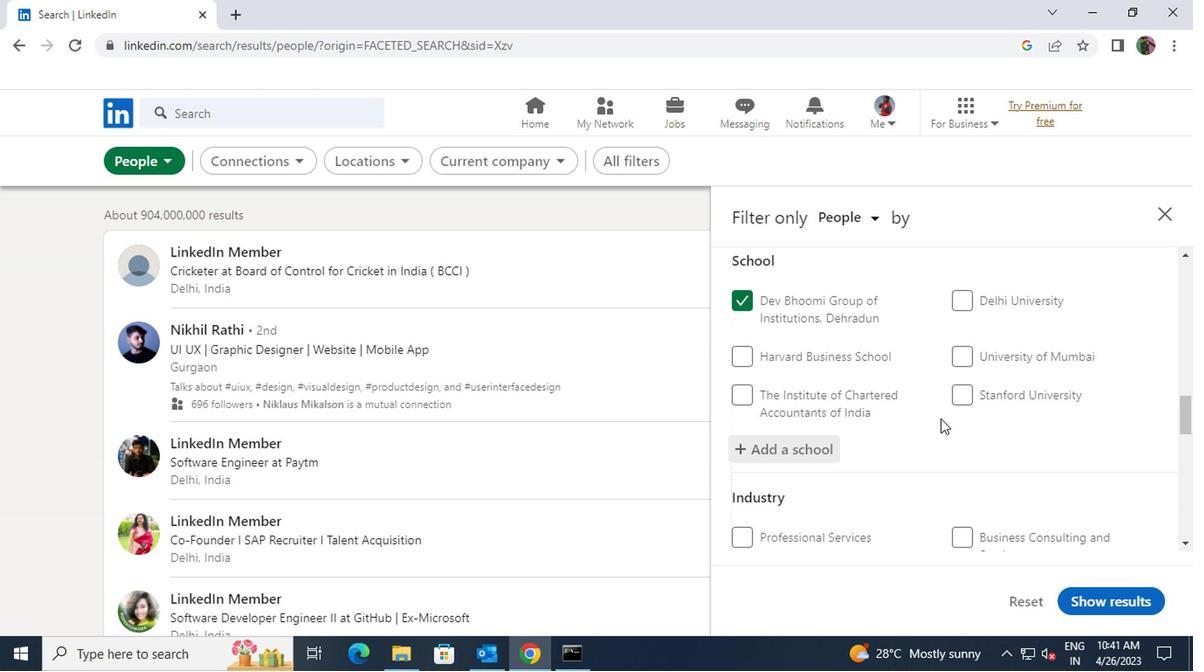 
Action: Mouse scrolled (935, 418) with delta (0, 0)
Screenshot: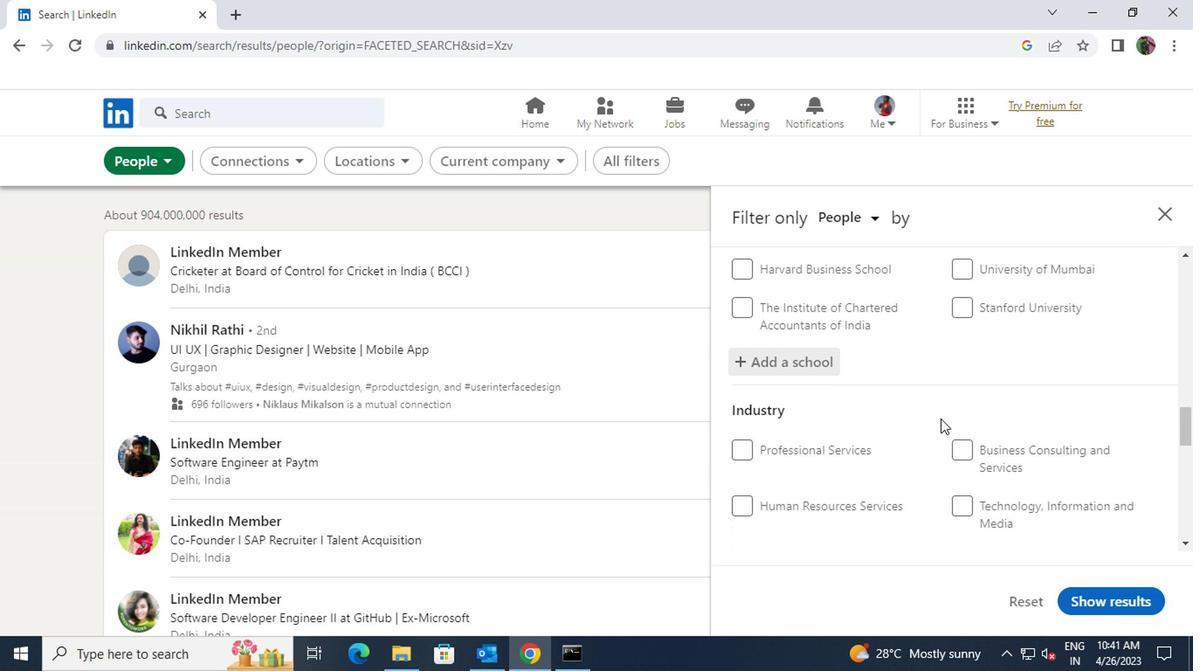 
Action: Mouse moved to (956, 467)
Screenshot: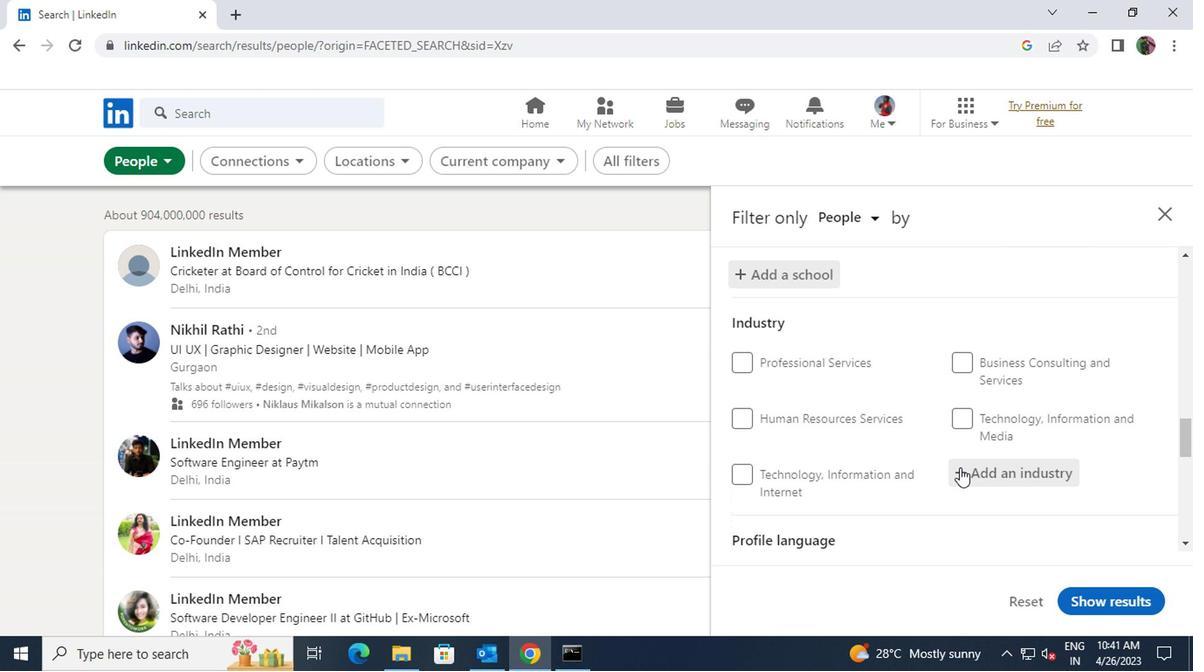 
Action: Mouse pressed left at (956, 467)
Screenshot: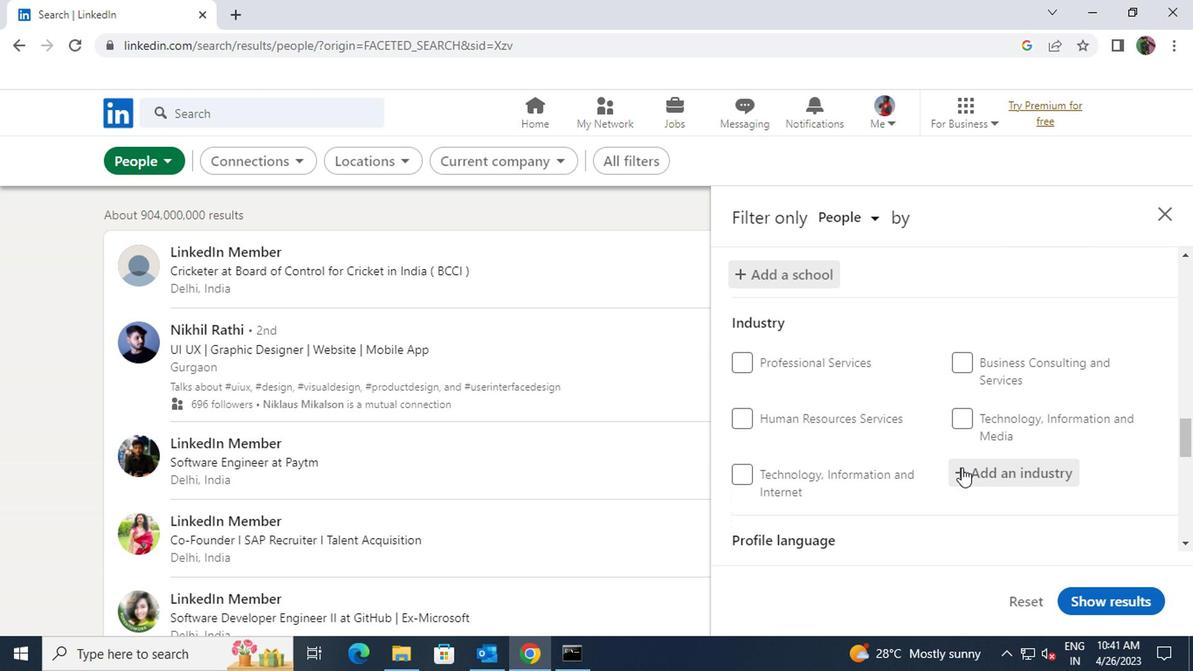 
Action: Key pressed <Key.shift>WOOD
Screenshot: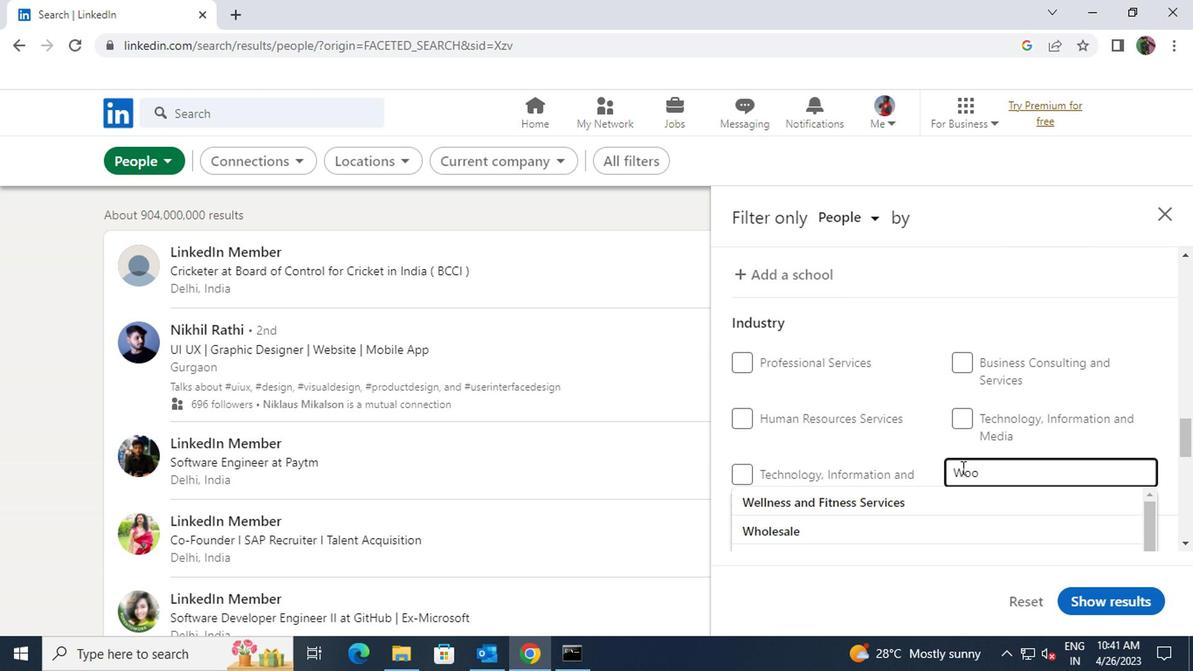 
Action: Mouse moved to (948, 493)
Screenshot: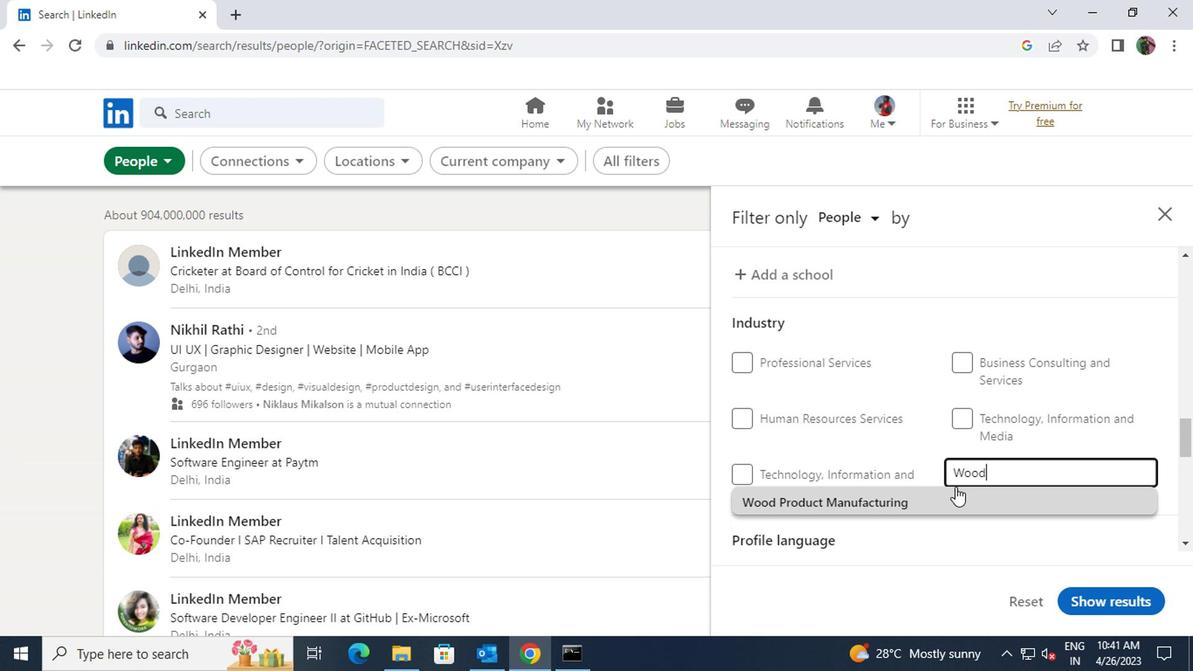 
Action: Mouse pressed left at (948, 493)
Screenshot: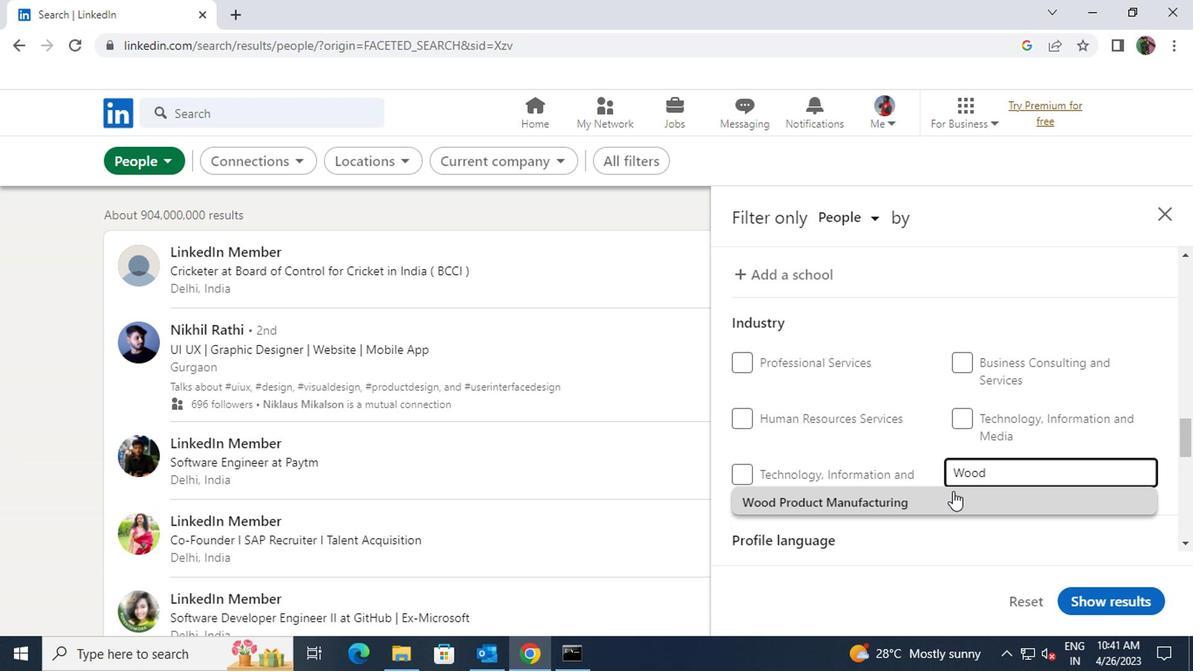 
Action: Mouse scrolled (948, 492) with delta (0, -1)
Screenshot: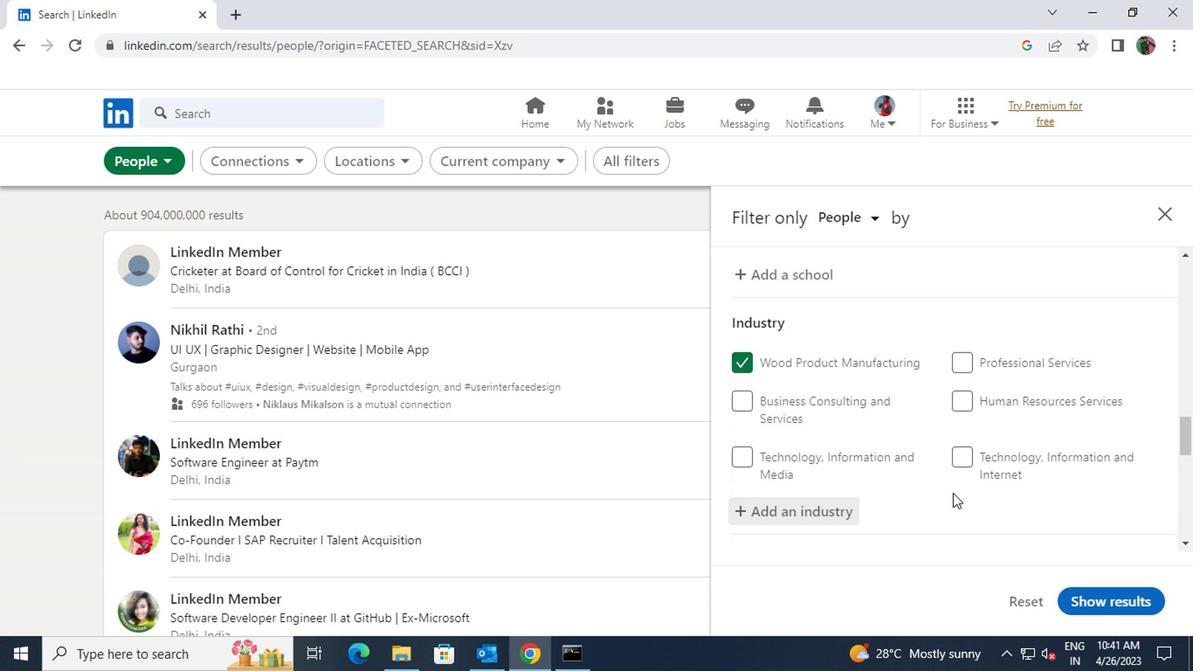 
Action: Mouse scrolled (948, 492) with delta (0, -1)
Screenshot: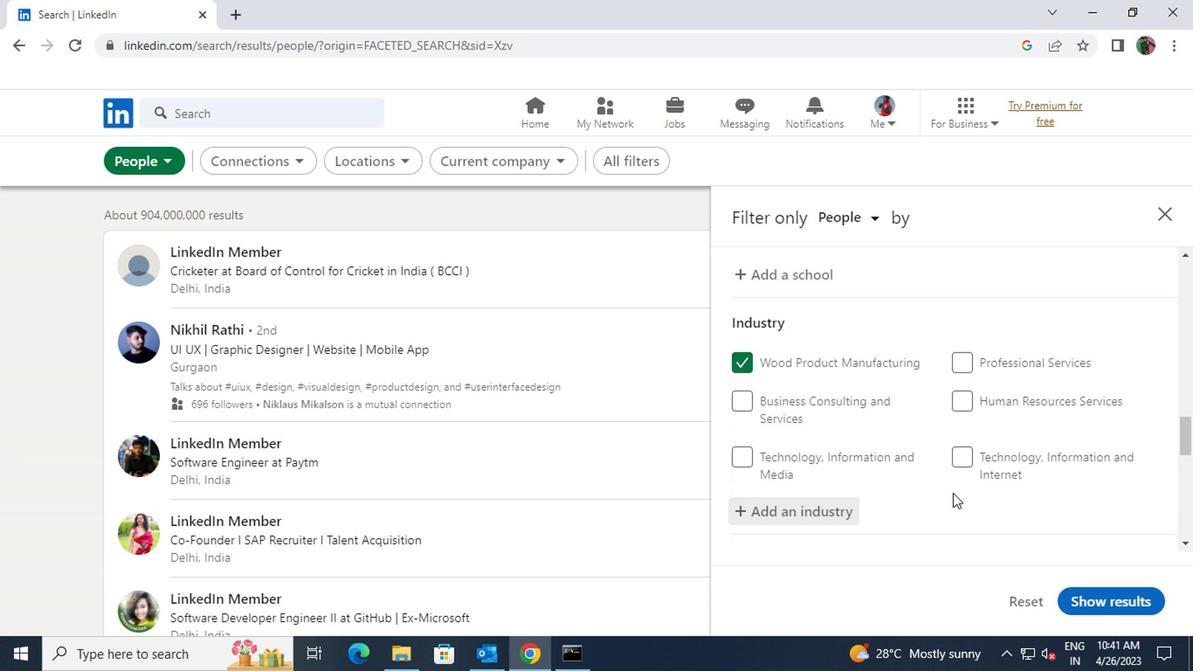 
Action: Mouse moved to (748, 423)
Screenshot: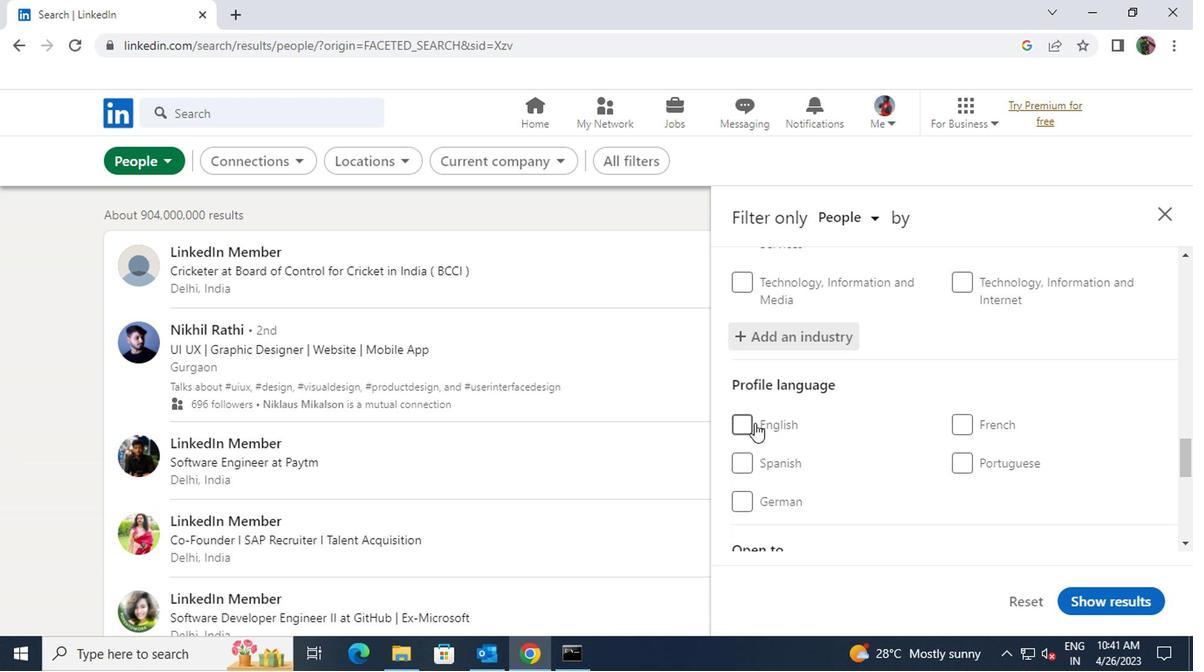 
Action: Mouse pressed left at (748, 423)
Screenshot: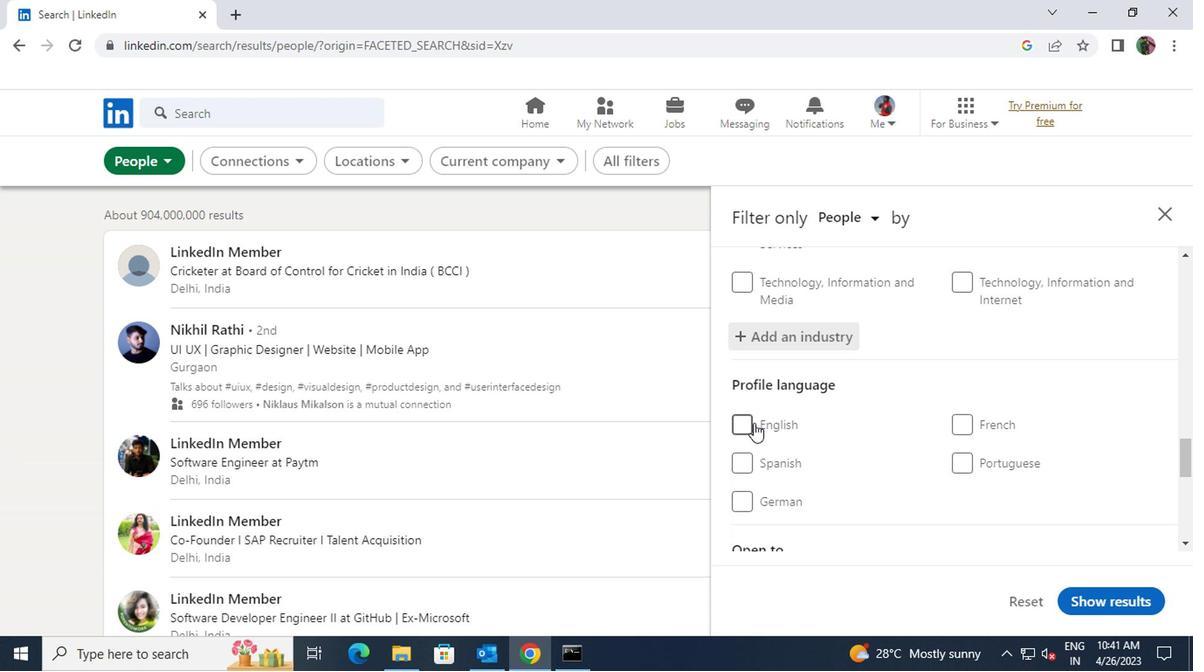 
Action: Mouse moved to (997, 494)
Screenshot: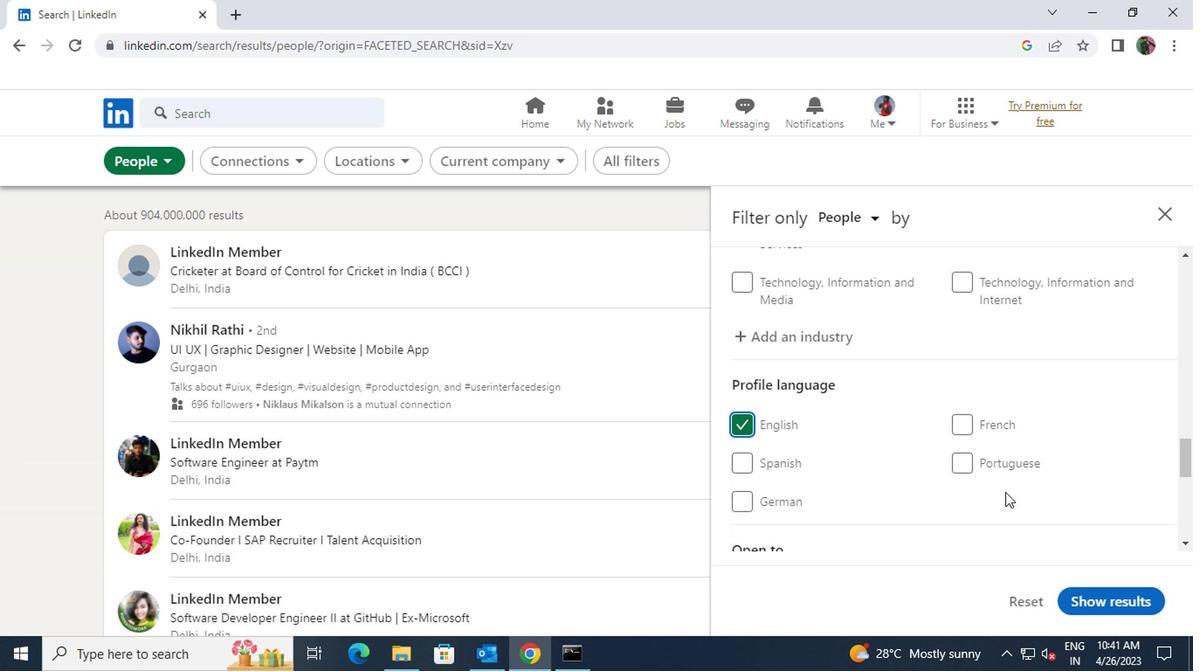 
Action: Mouse scrolled (997, 493) with delta (0, 0)
Screenshot: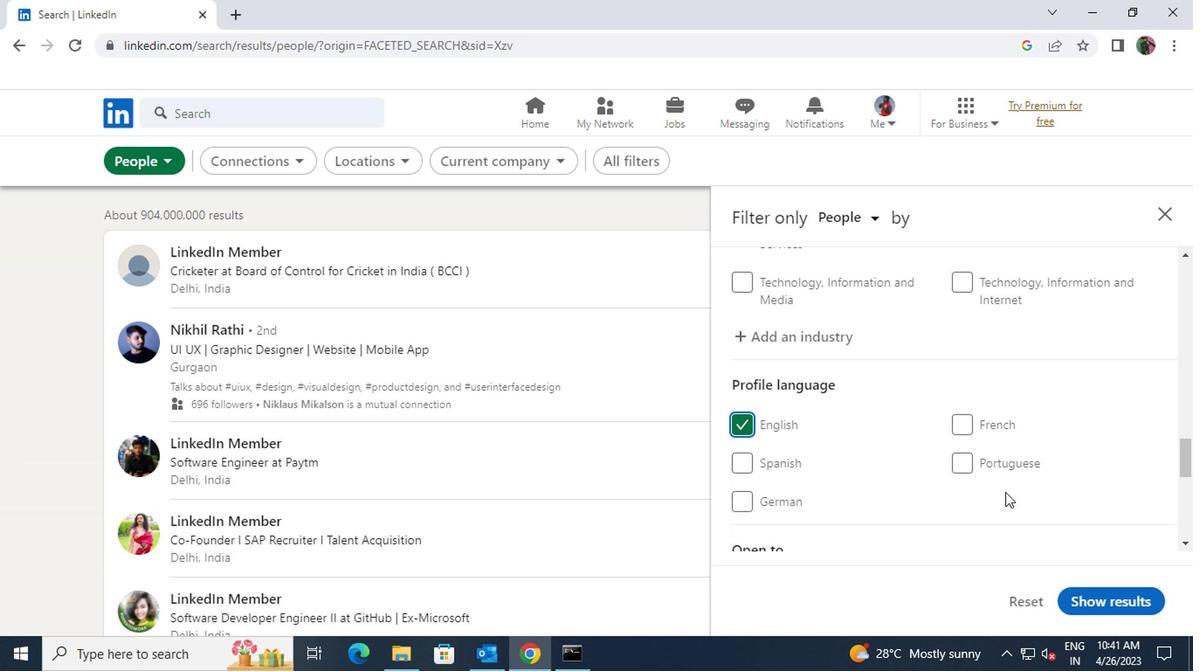
Action: Mouse moved to (997, 494)
Screenshot: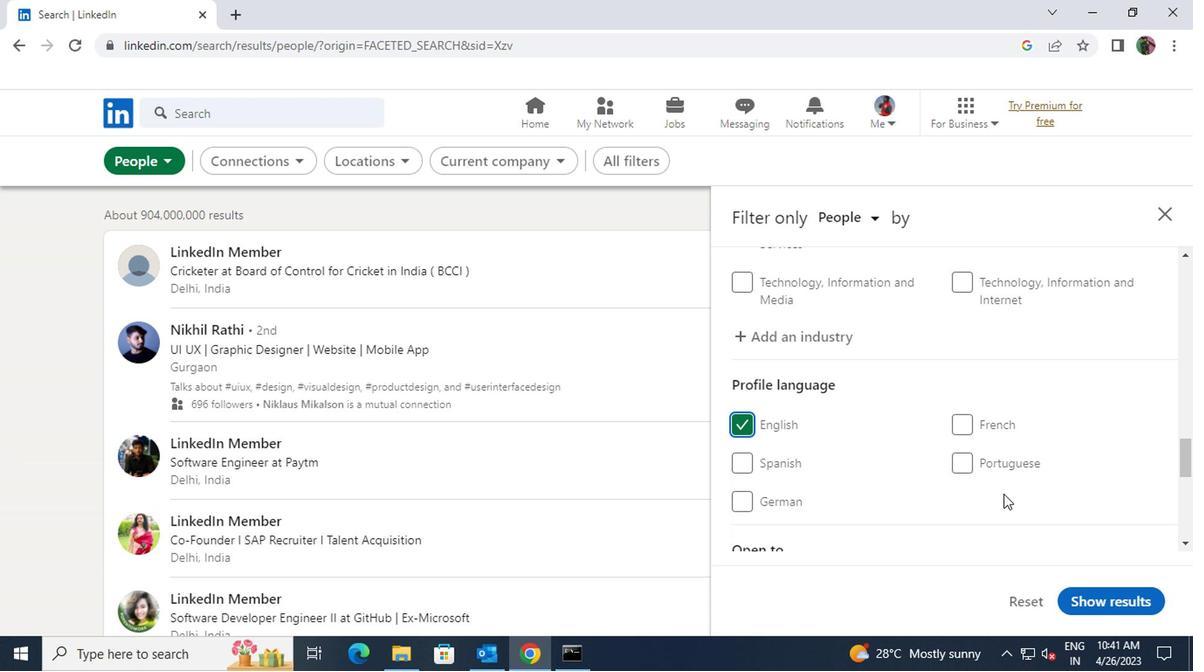 
Action: Mouse scrolled (997, 493) with delta (0, 0)
Screenshot: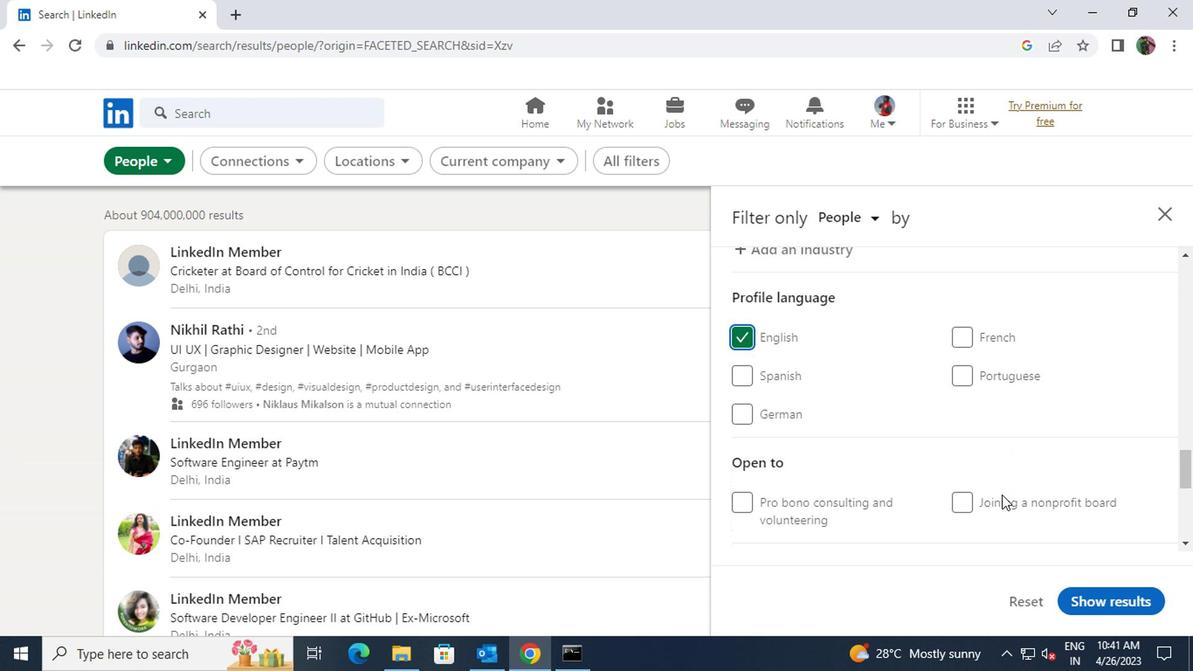 
Action: Mouse scrolled (997, 493) with delta (0, 0)
Screenshot: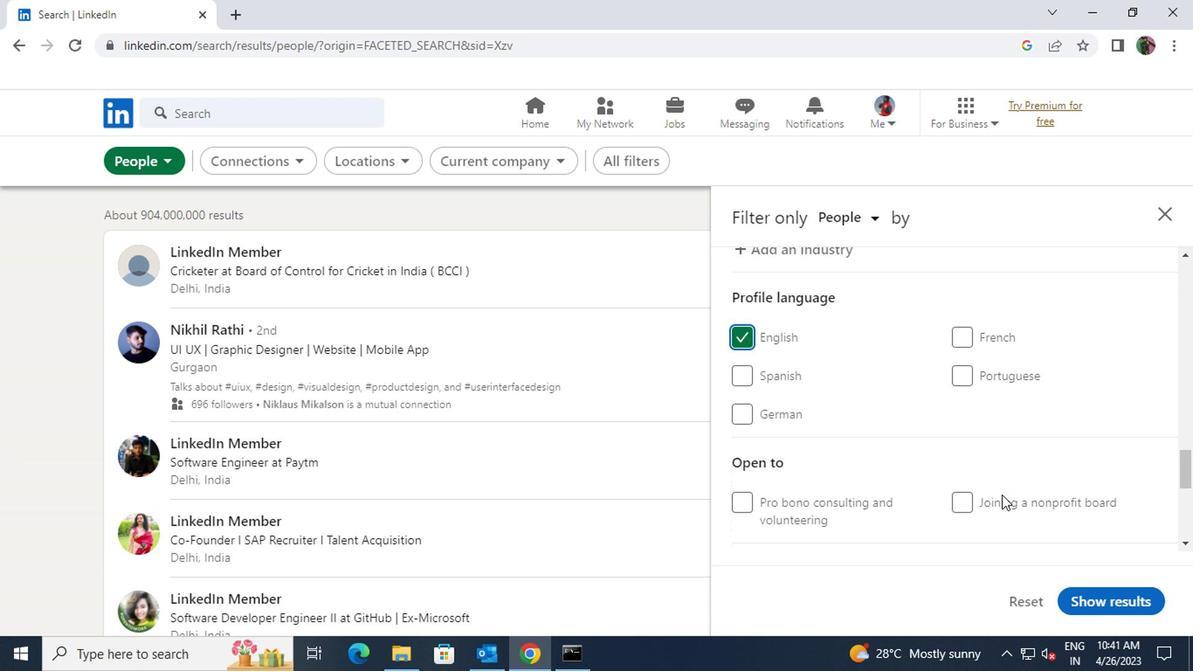 
Action: Mouse scrolled (997, 493) with delta (0, 0)
Screenshot: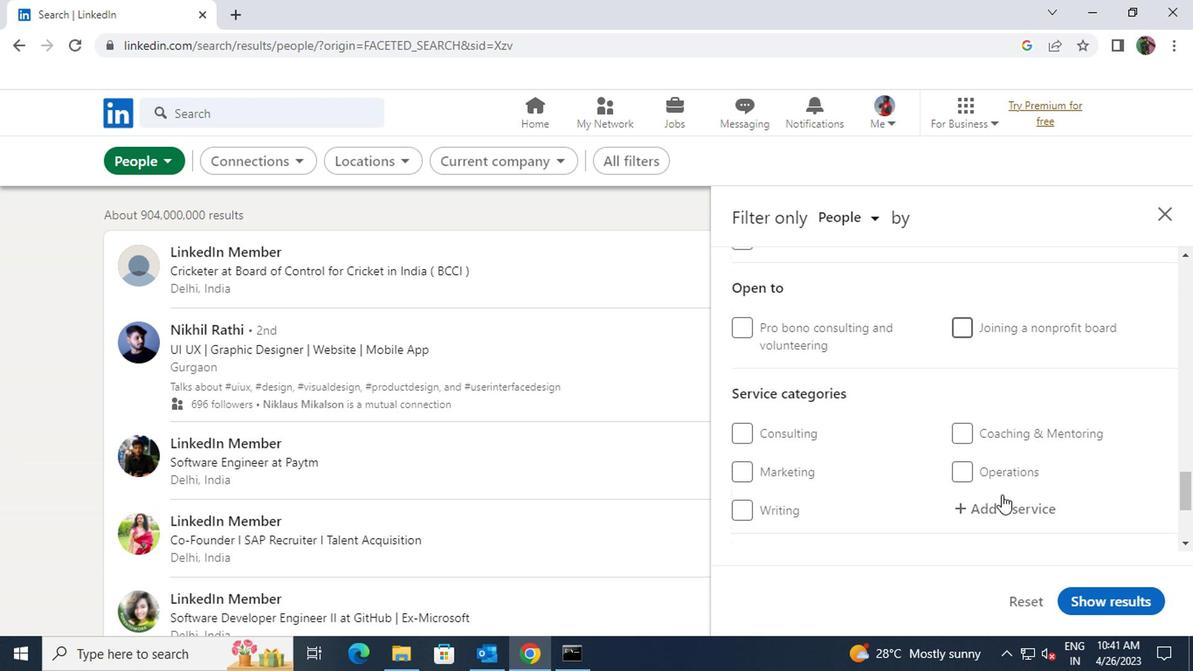 
Action: Mouse moved to (972, 426)
Screenshot: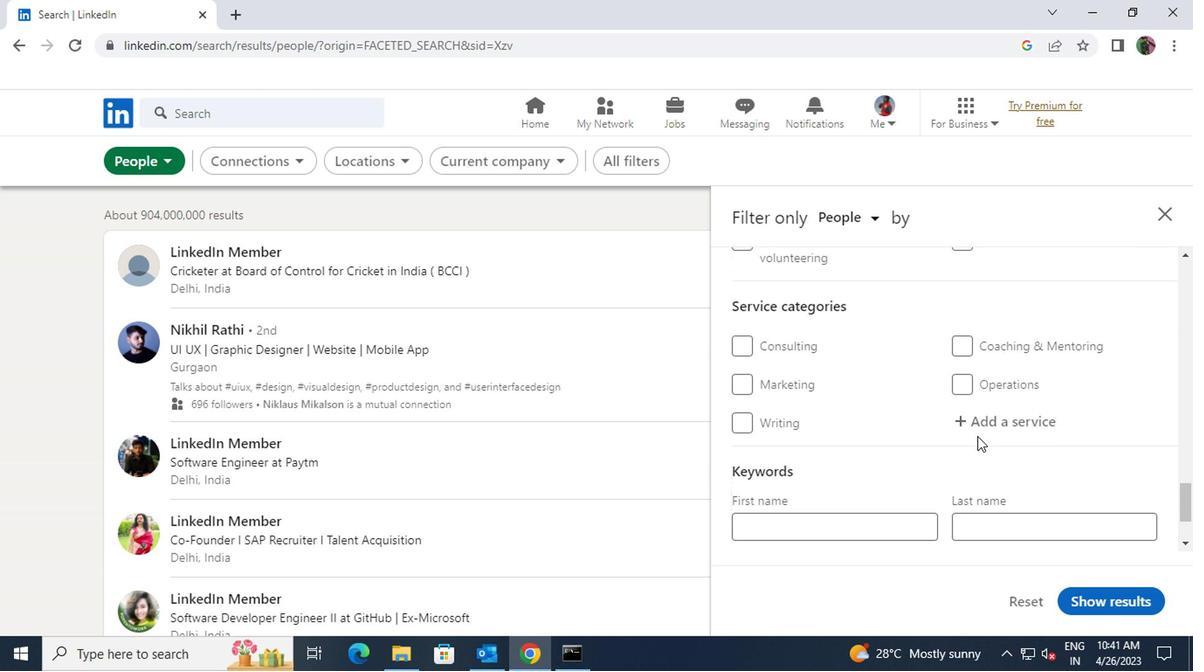 
Action: Mouse pressed left at (972, 426)
Screenshot: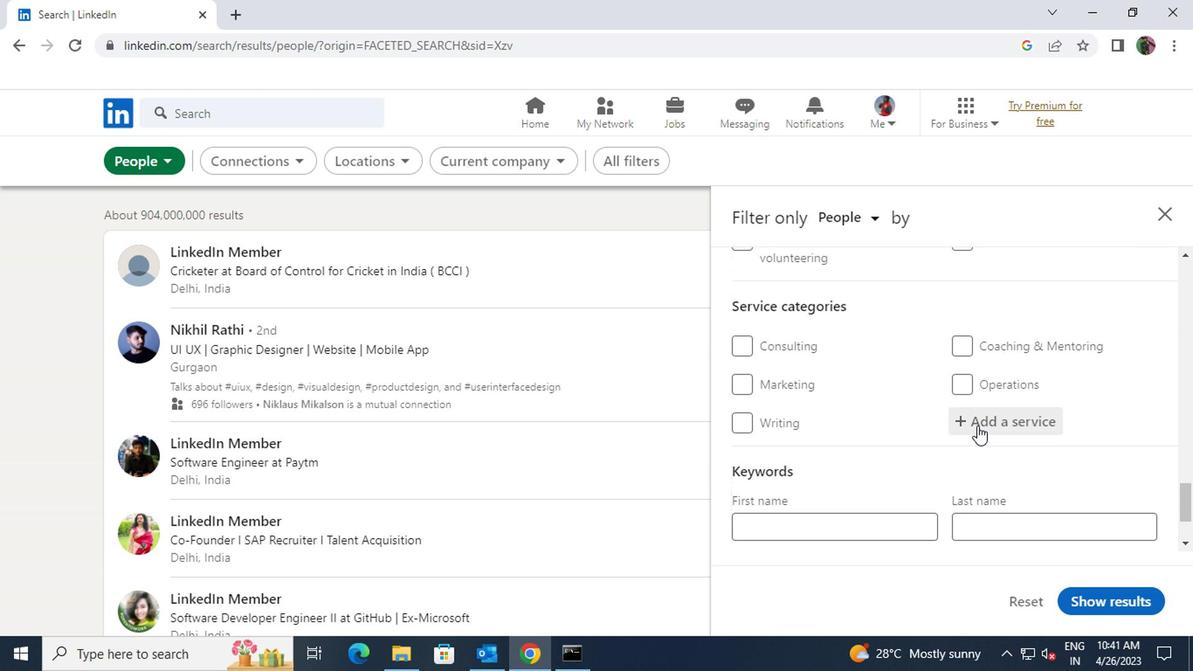 
Action: Key pressed <Key.shift><Key.shift><Key.shift><Key.shift><Key.shift><Key.shift><Key.shift>HEADSHOT
Screenshot: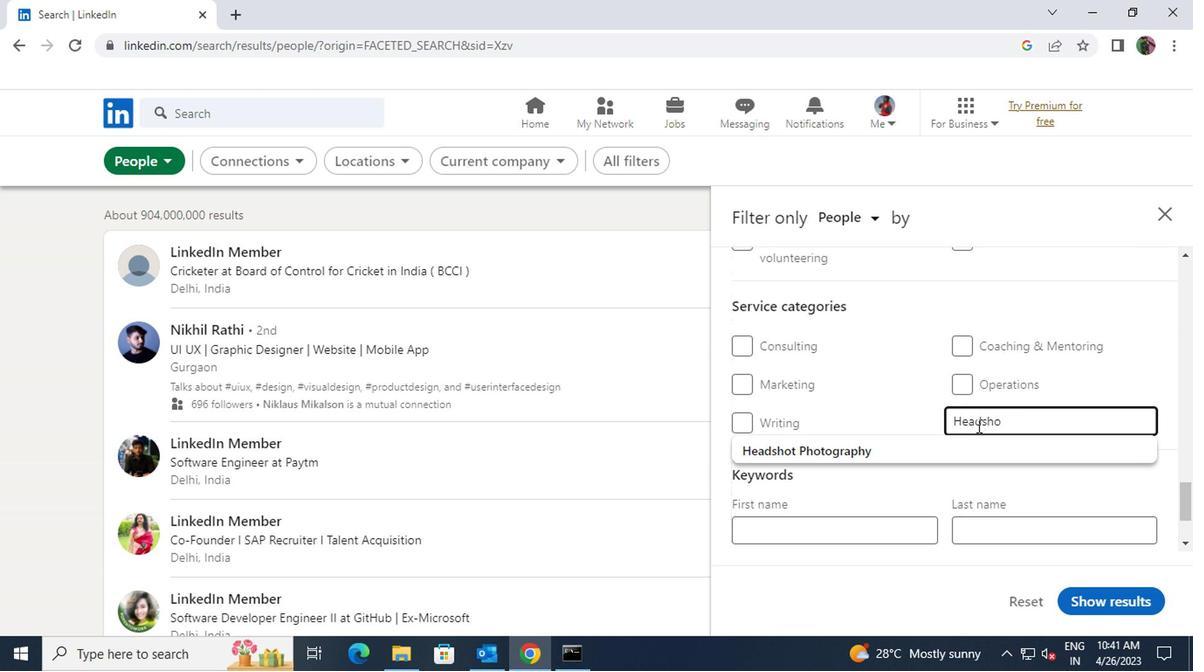 
Action: Mouse moved to (924, 446)
Screenshot: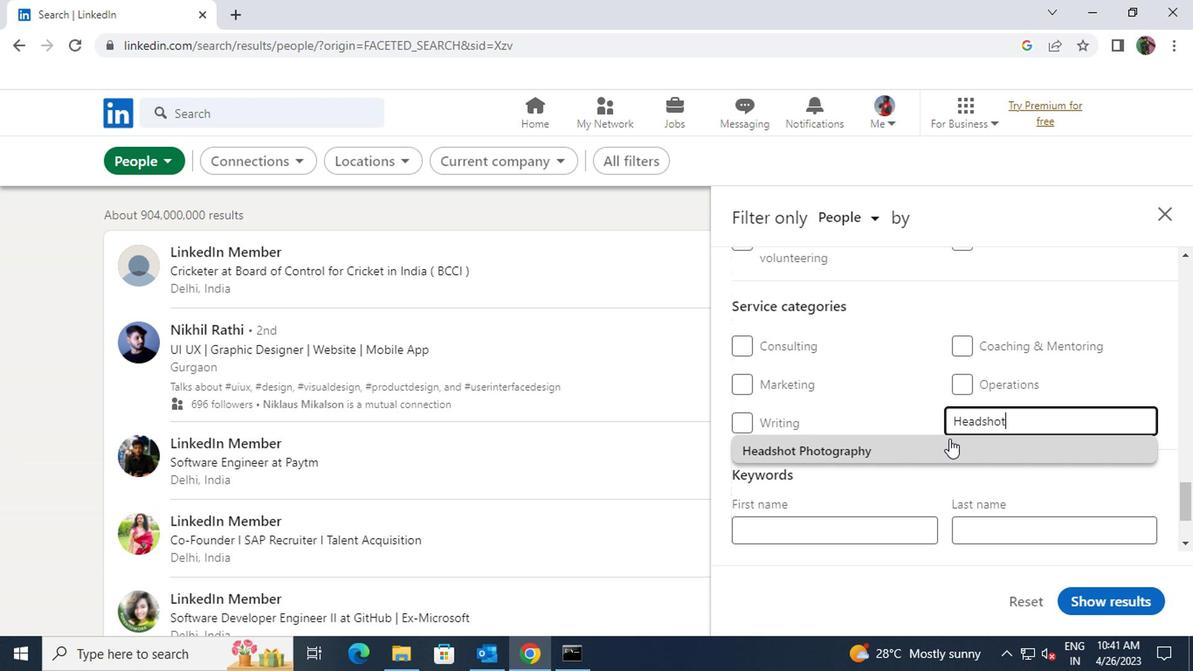 
Action: Mouse pressed left at (924, 446)
Screenshot: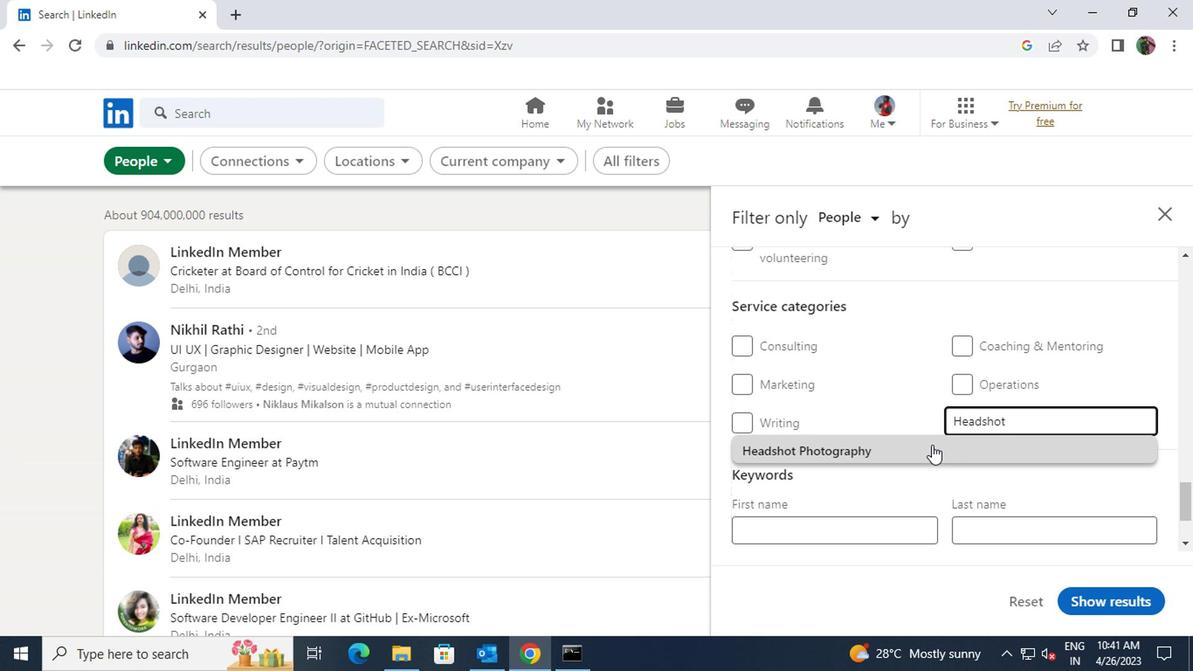 
Action: Mouse scrolled (924, 445) with delta (0, 0)
Screenshot: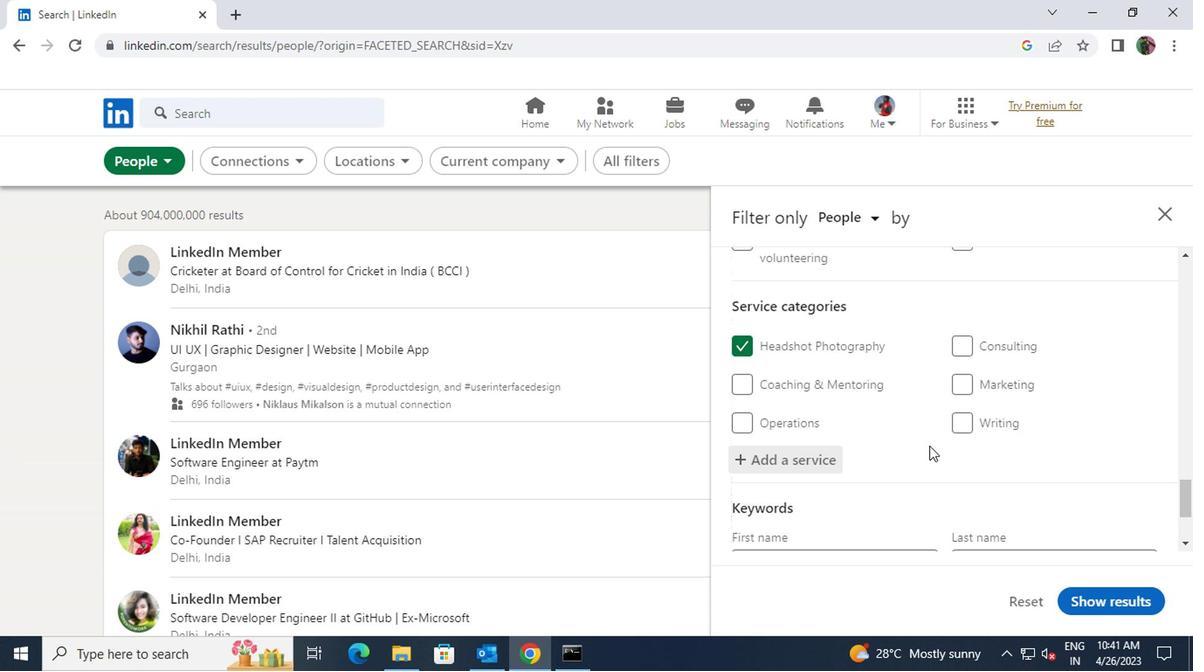 
Action: Mouse scrolled (924, 445) with delta (0, 0)
Screenshot: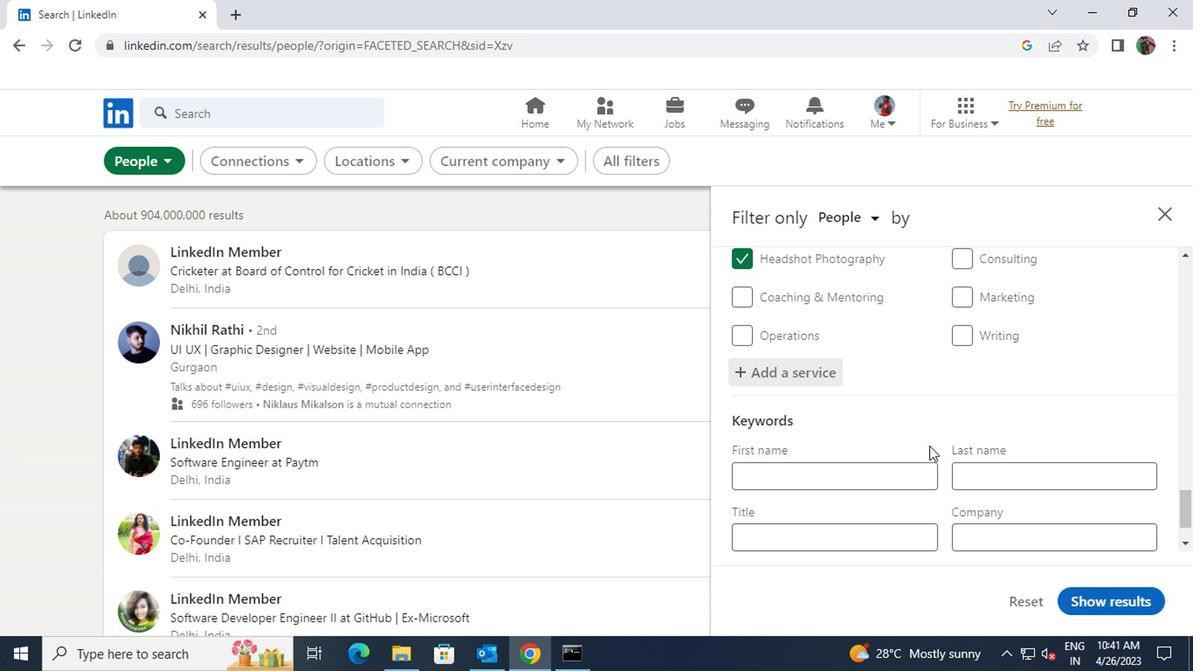 
Action: Mouse moved to (900, 464)
Screenshot: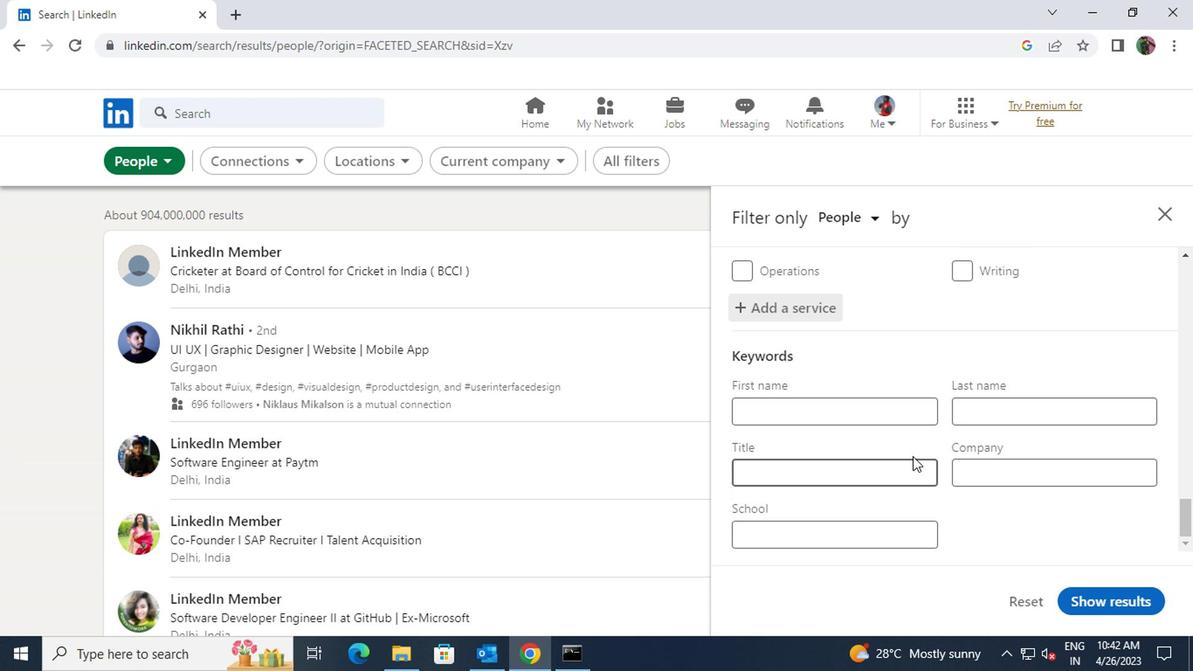 
Action: Mouse pressed left at (900, 464)
Screenshot: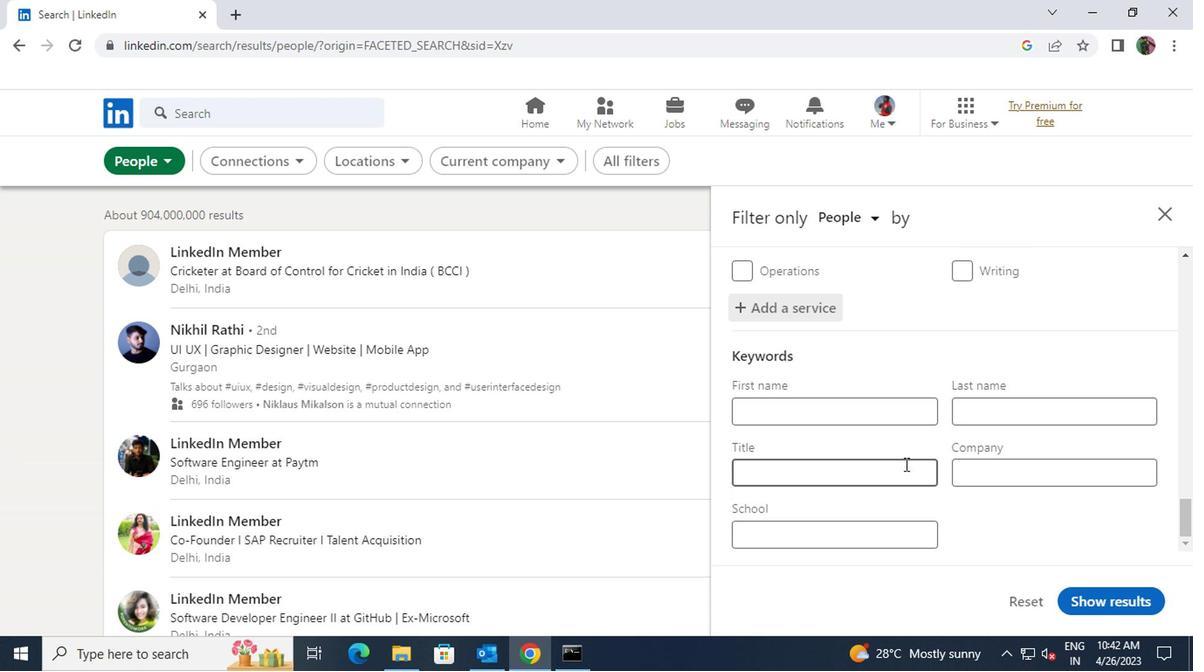 
Action: Key pressed <Key.shift>CHIEF<Key.space>ROBORT<Key.space>WHISPER
Screenshot: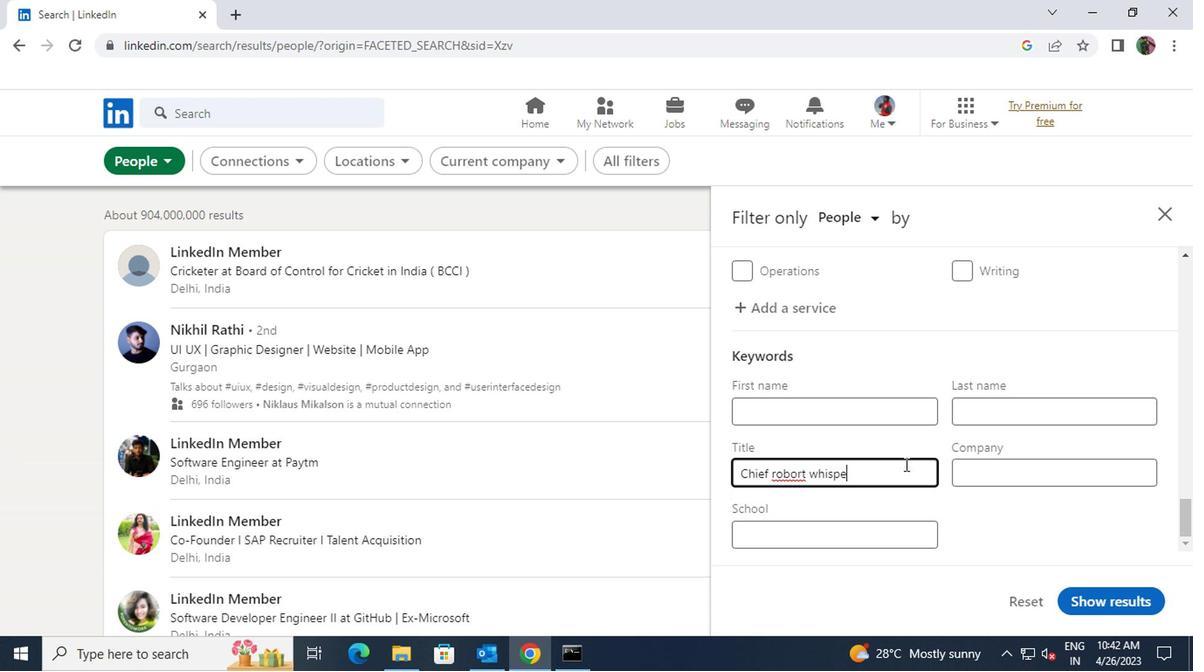 
Action: Mouse moved to (1076, 595)
Screenshot: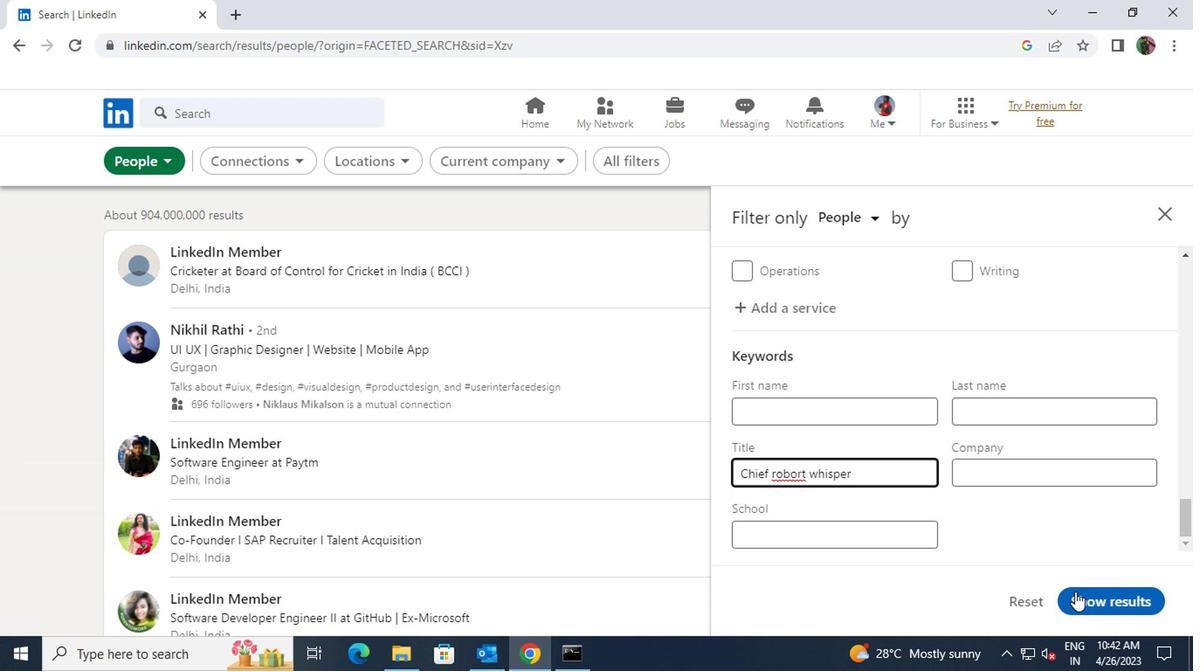 
Action: Mouse pressed left at (1076, 595)
Screenshot: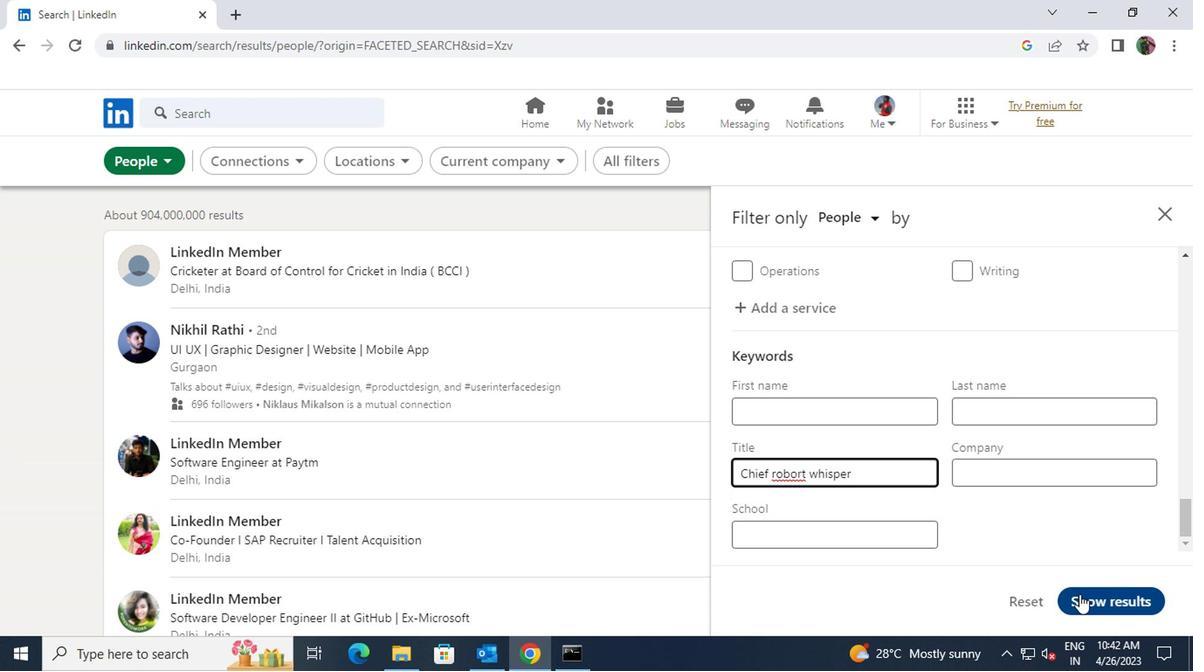 
